 Task: Create a Scrum Project Project0000000011 in Jira. Create a Scrum Project Project0000000012 in Jira. AddAyush98111@gmail.com as Team Member of Scrum Project Project0000000011 in Jira. AddMailaustrali7@gmail.com as Team Member of Scrum Project Project0000000011 in Jira. AddVinnyoffice2@gmail.com as Team Member of Scrum Project Project0000000012 in Jira
Action: Mouse moved to (318, 101)
Screenshot: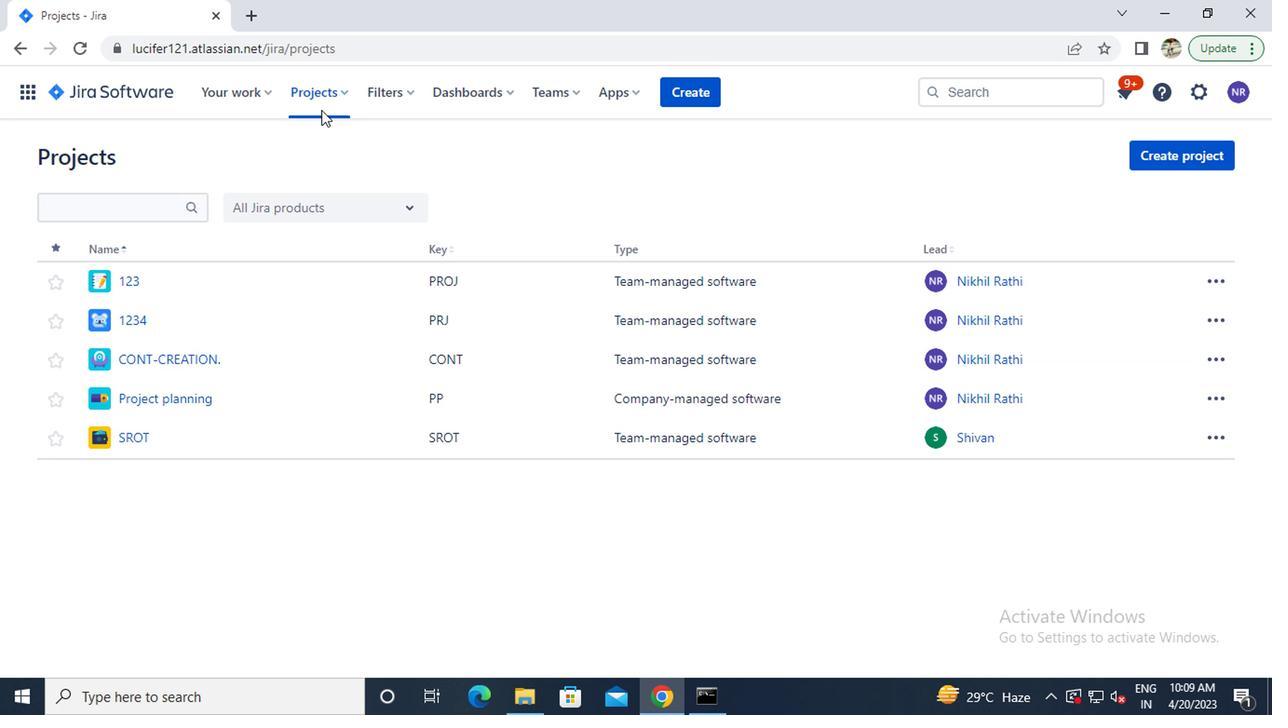 
Action: Mouse pressed left at (318, 101)
Screenshot: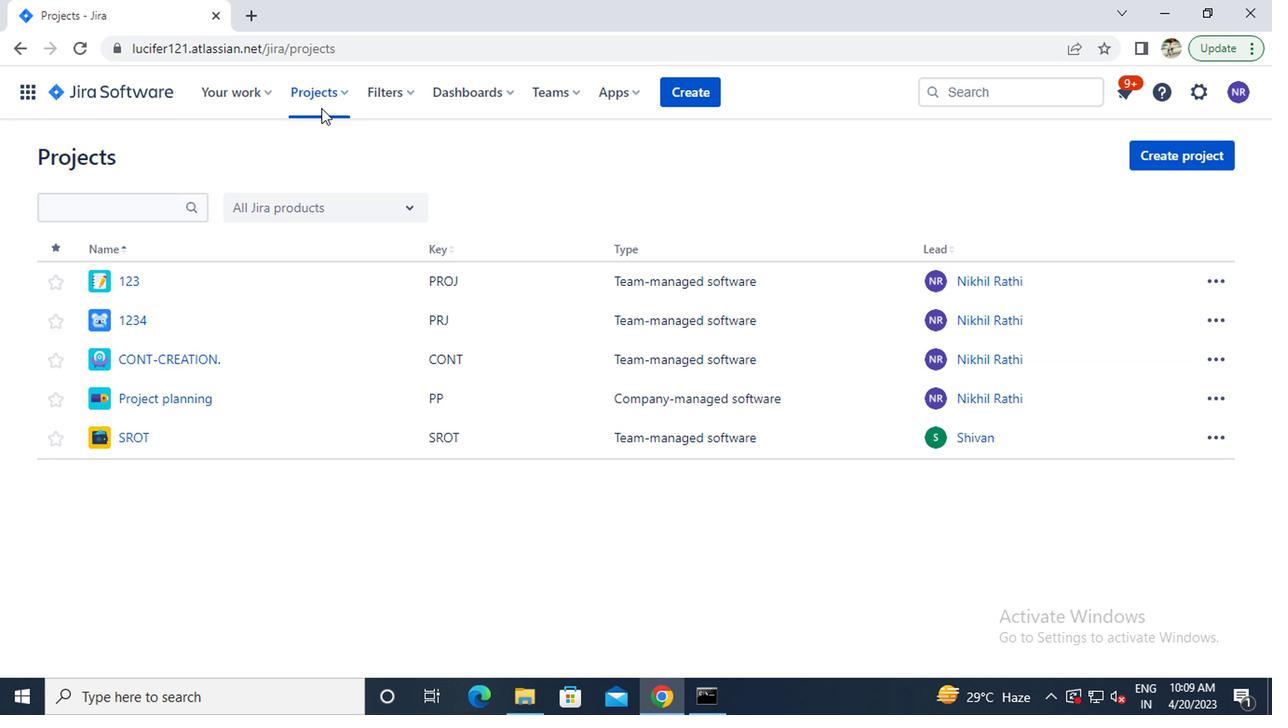 
Action: Mouse moved to (322, 478)
Screenshot: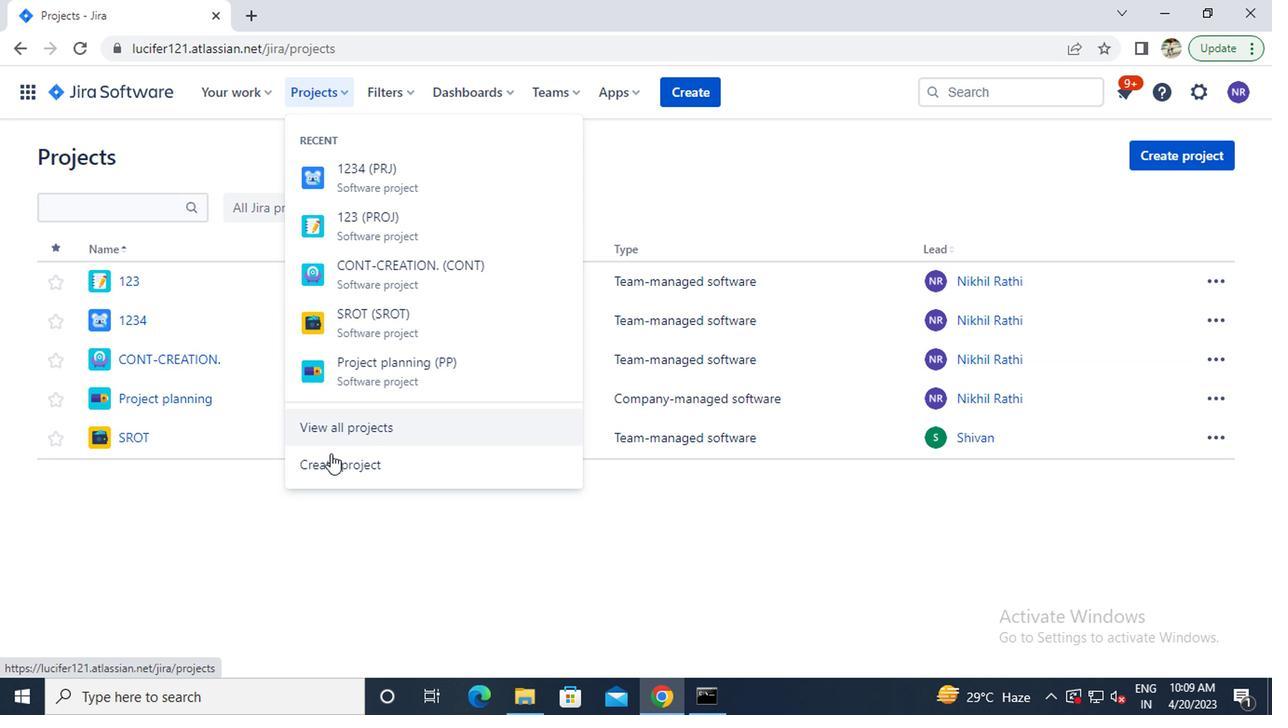 
Action: Mouse pressed left at (322, 478)
Screenshot: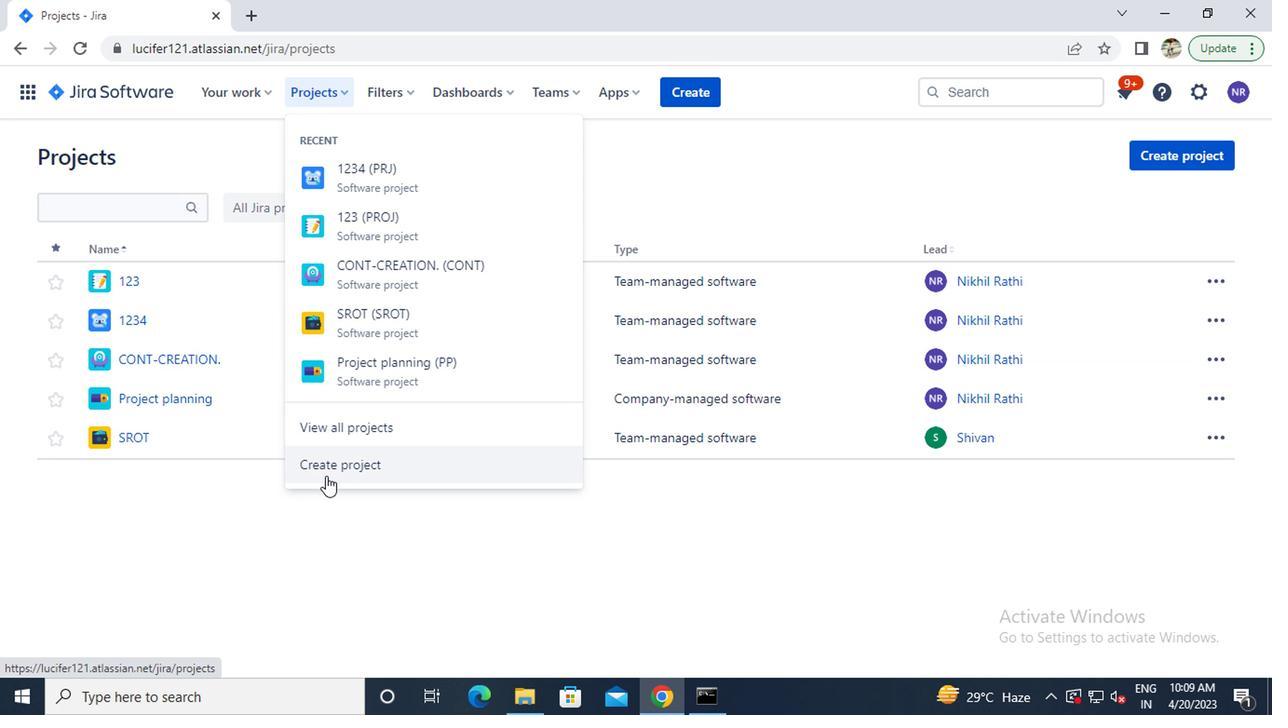 
Action: Mouse moved to (440, 468)
Screenshot: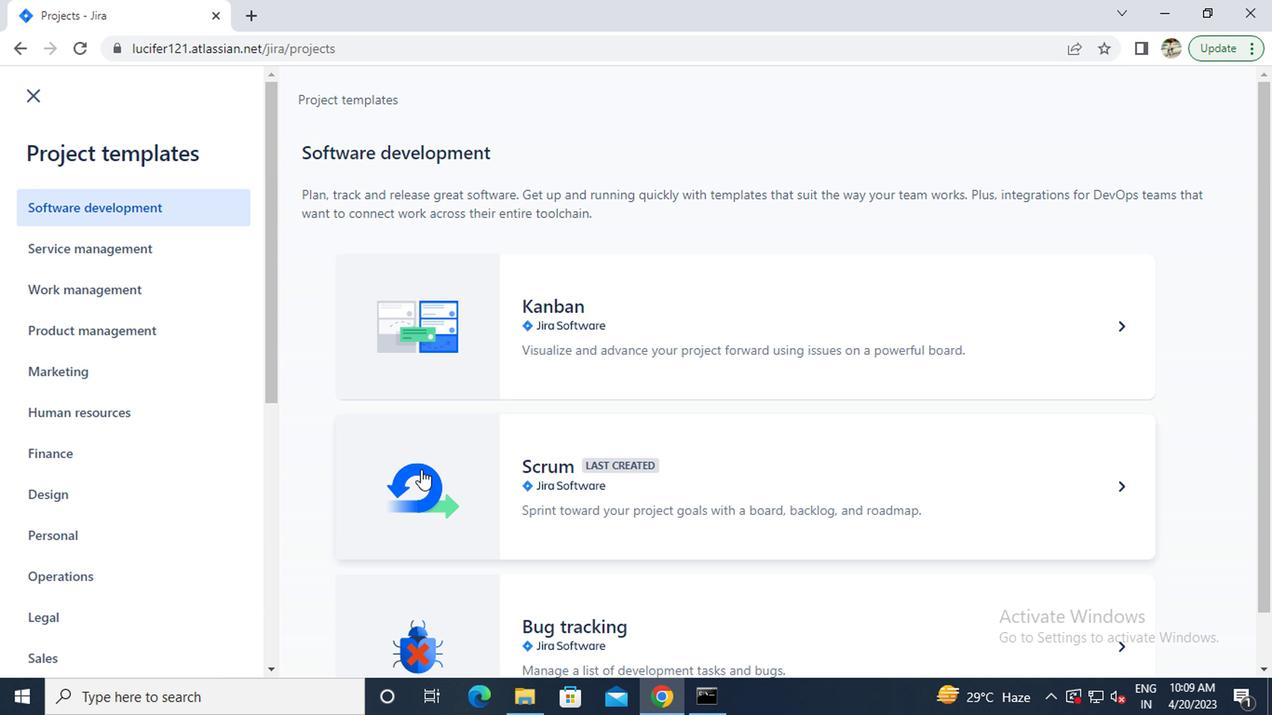 
Action: Mouse pressed left at (440, 468)
Screenshot: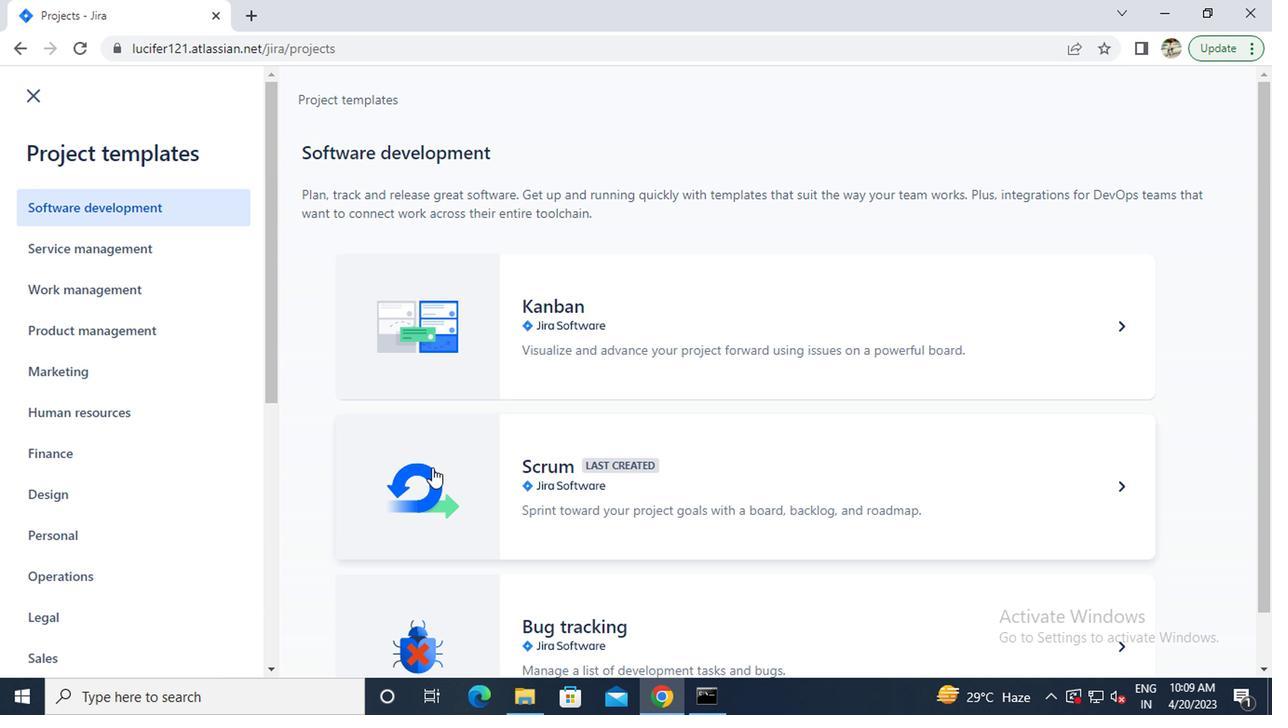 
Action: Mouse moved to (1128, 630)
Screenshot: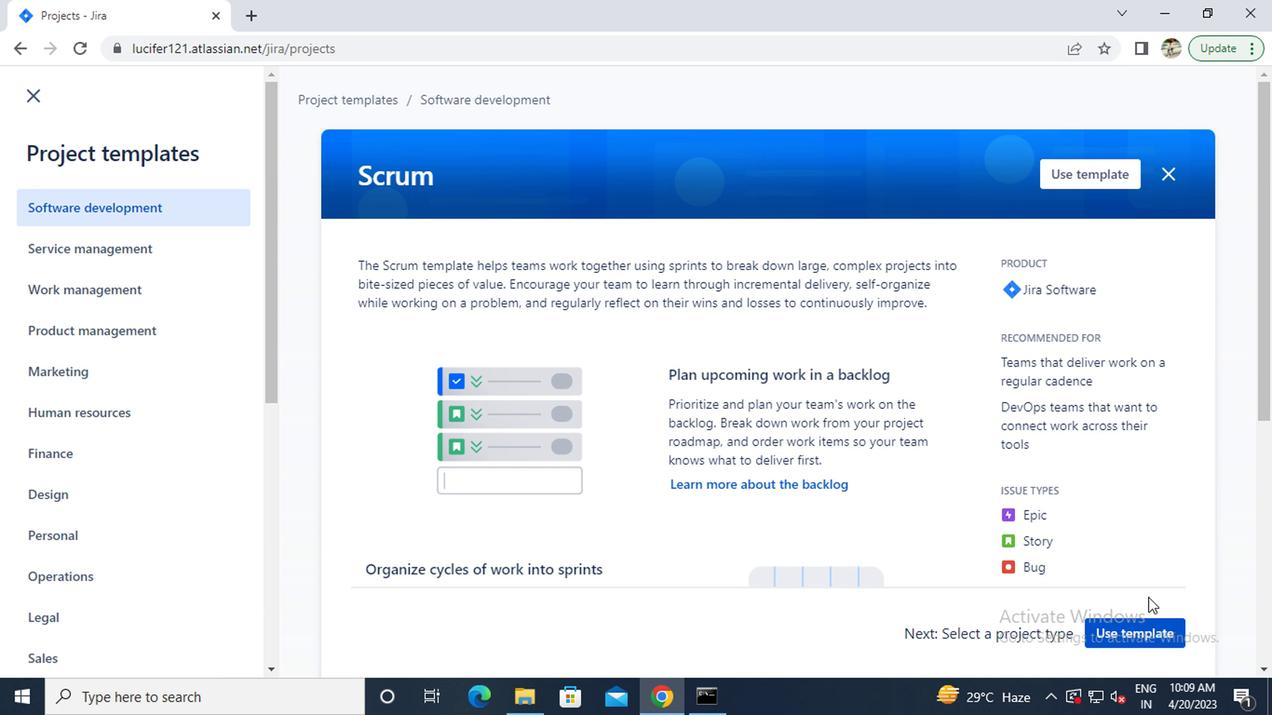 
Action: Mouse pressed left at (1128, 630)
Screenshot: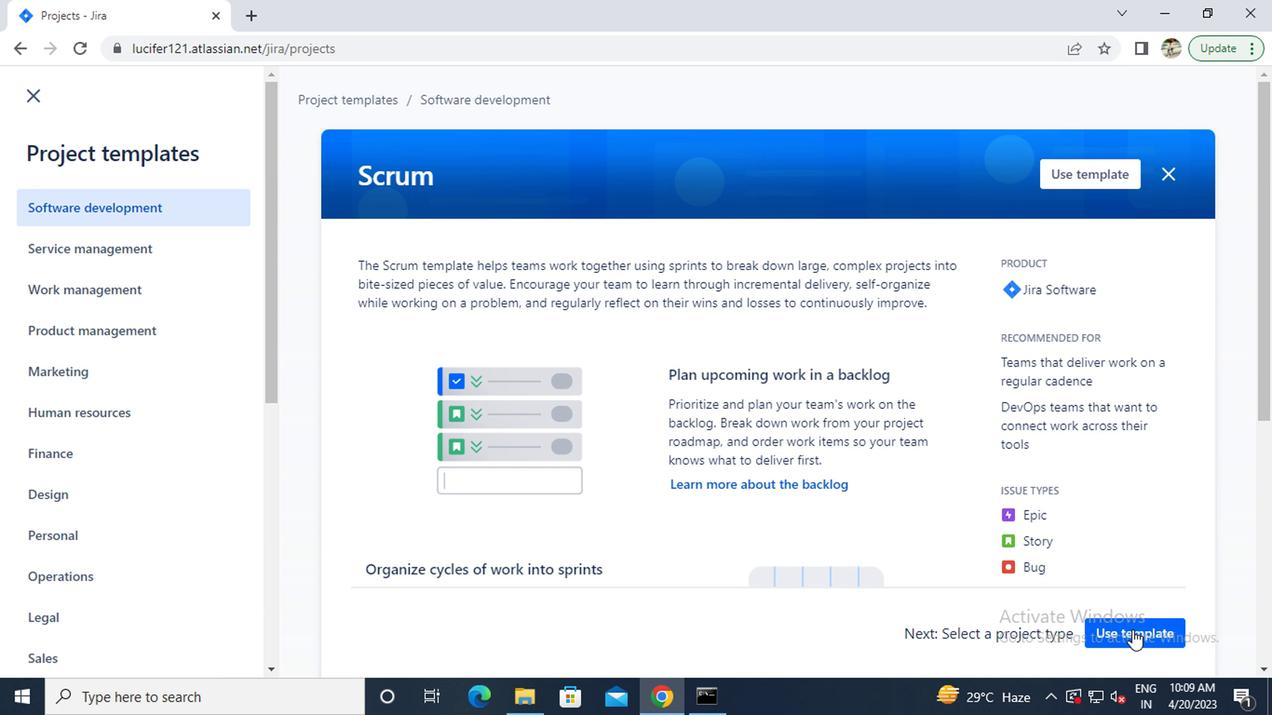 
Action: Mouse moved to (556, 617)
Screenshot: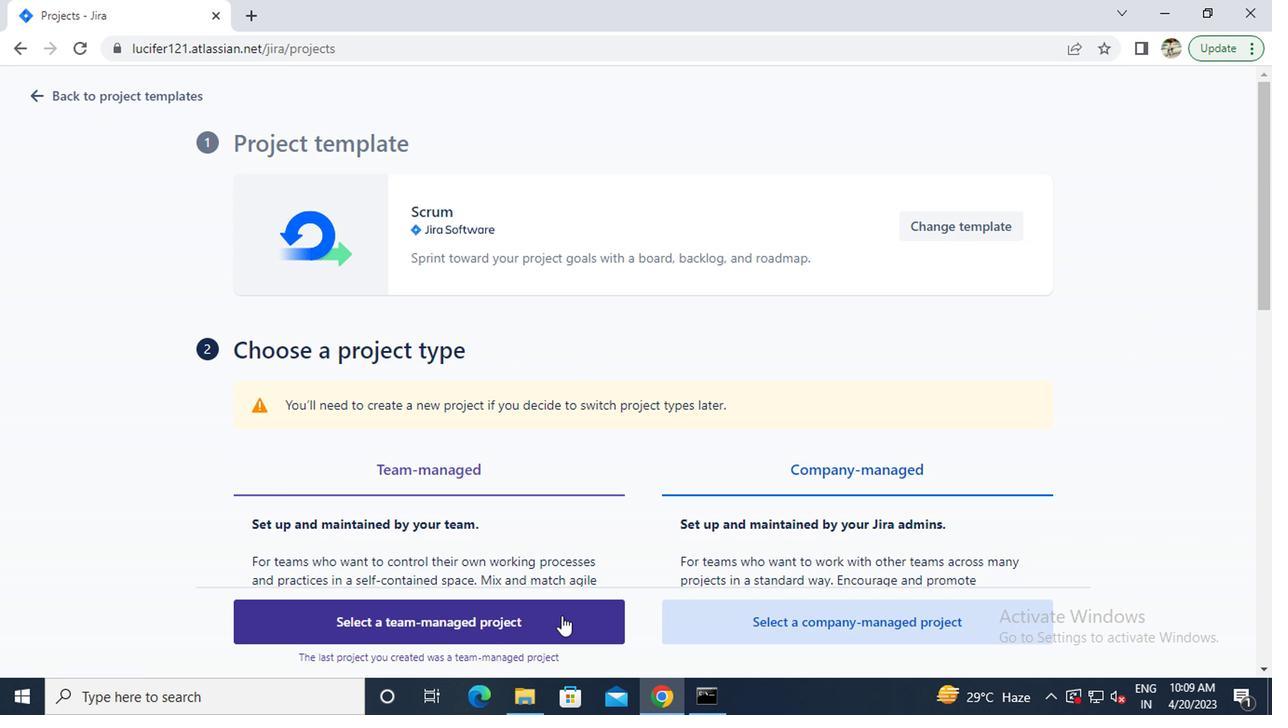 
Action: Mouse pressed left at (556, 617)
Screenshot: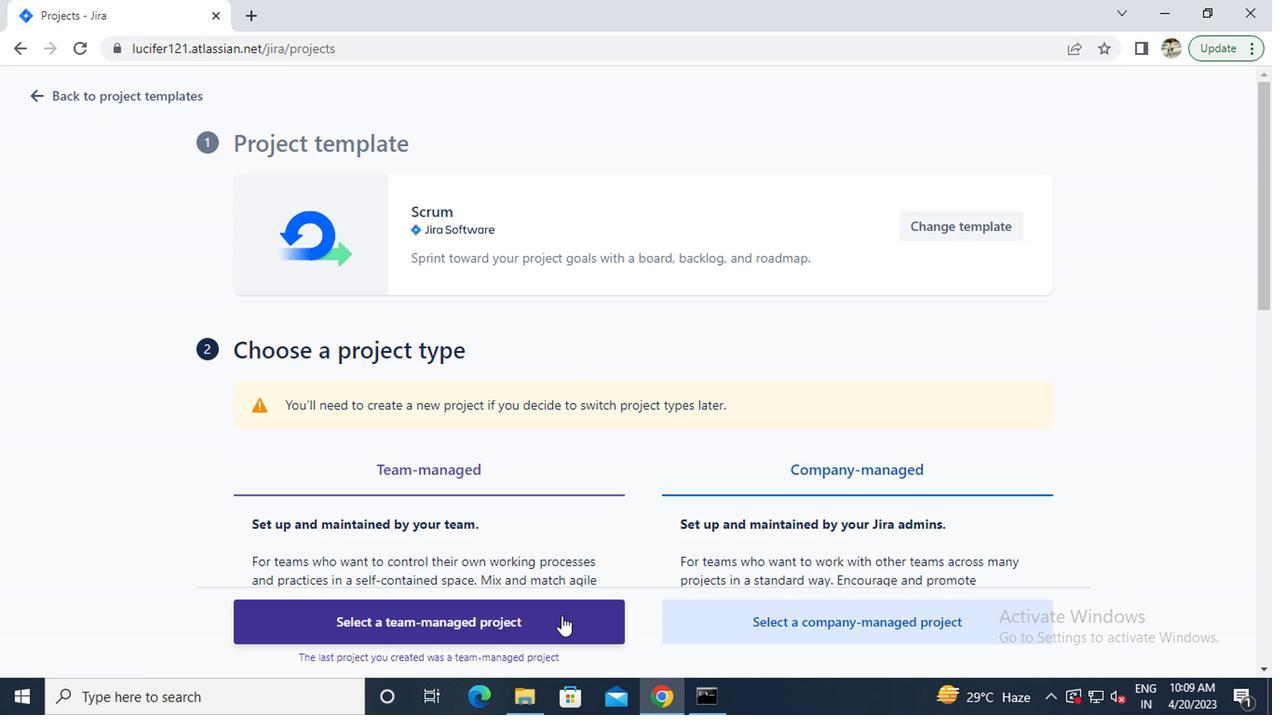 
Action: Mouse moved to (281, 287)
Screenshot: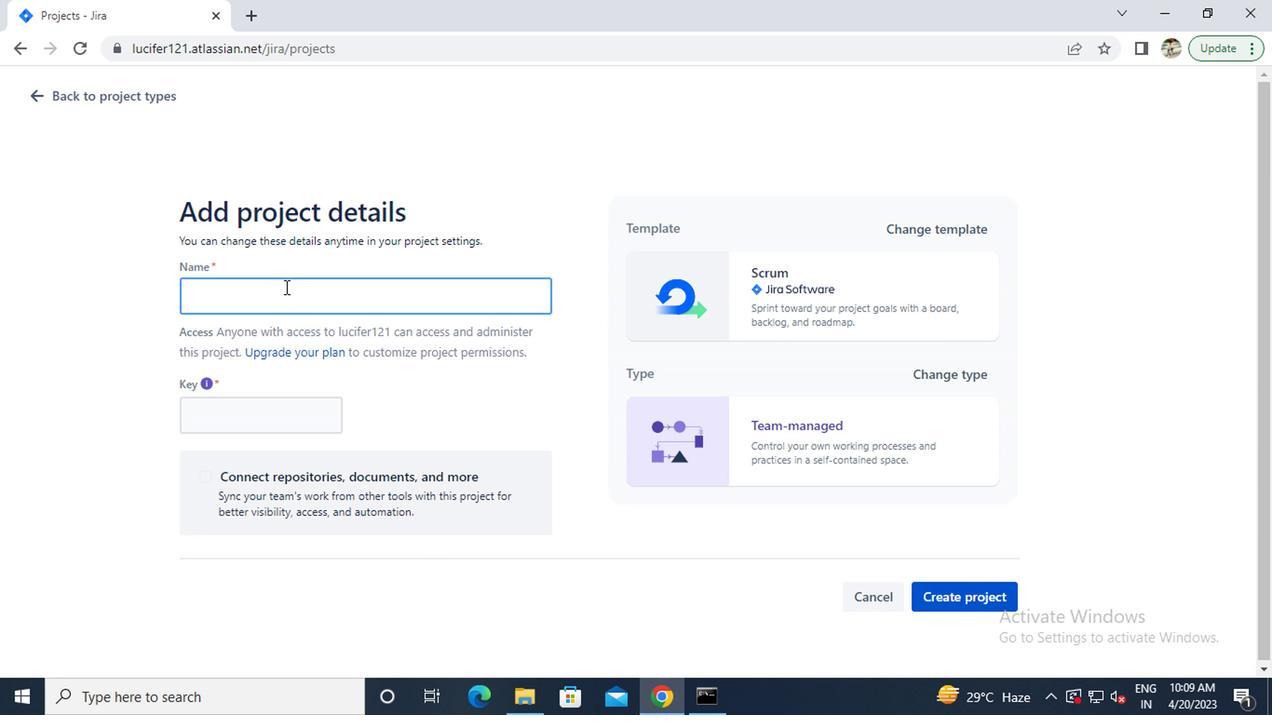 
Action: Mouse pressed left at (281, 287)
Screenshot: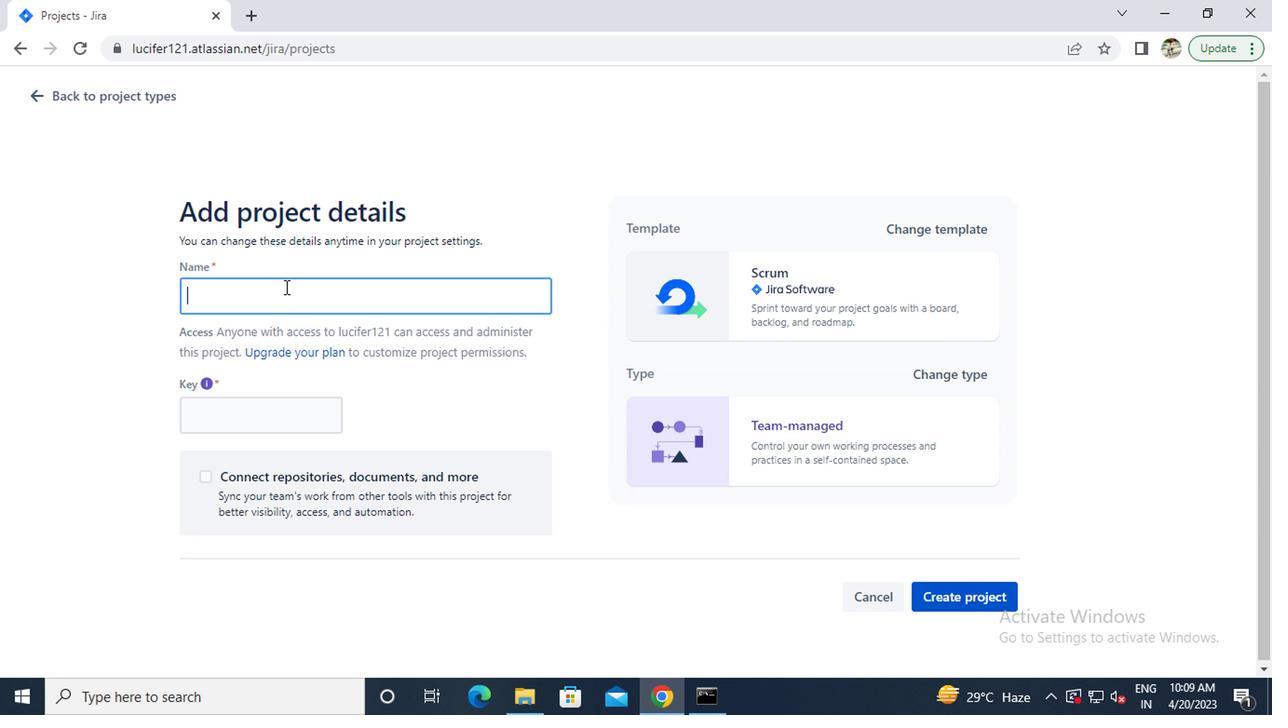 
Action: Key pressed <Key.caps_lock>p<Key.caps_lock>roject0000000011
Screenshot: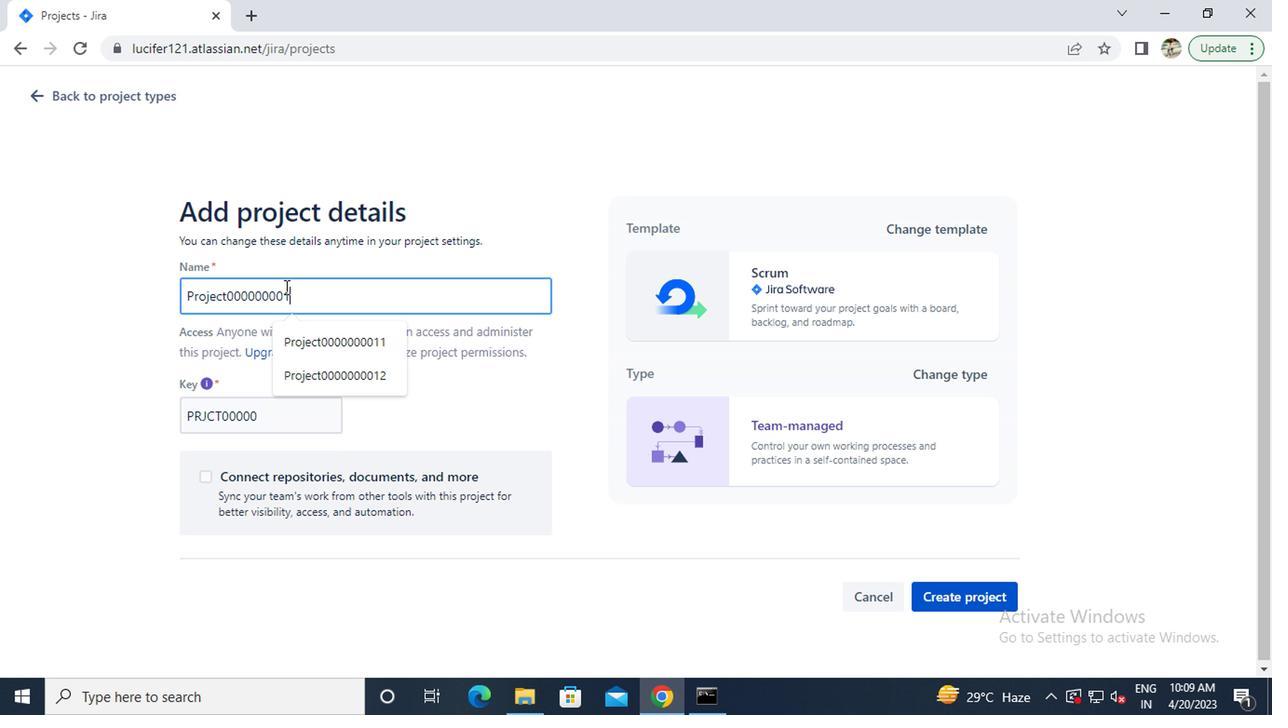 
Action: Mouse moved to (960, 597)
Screenshot: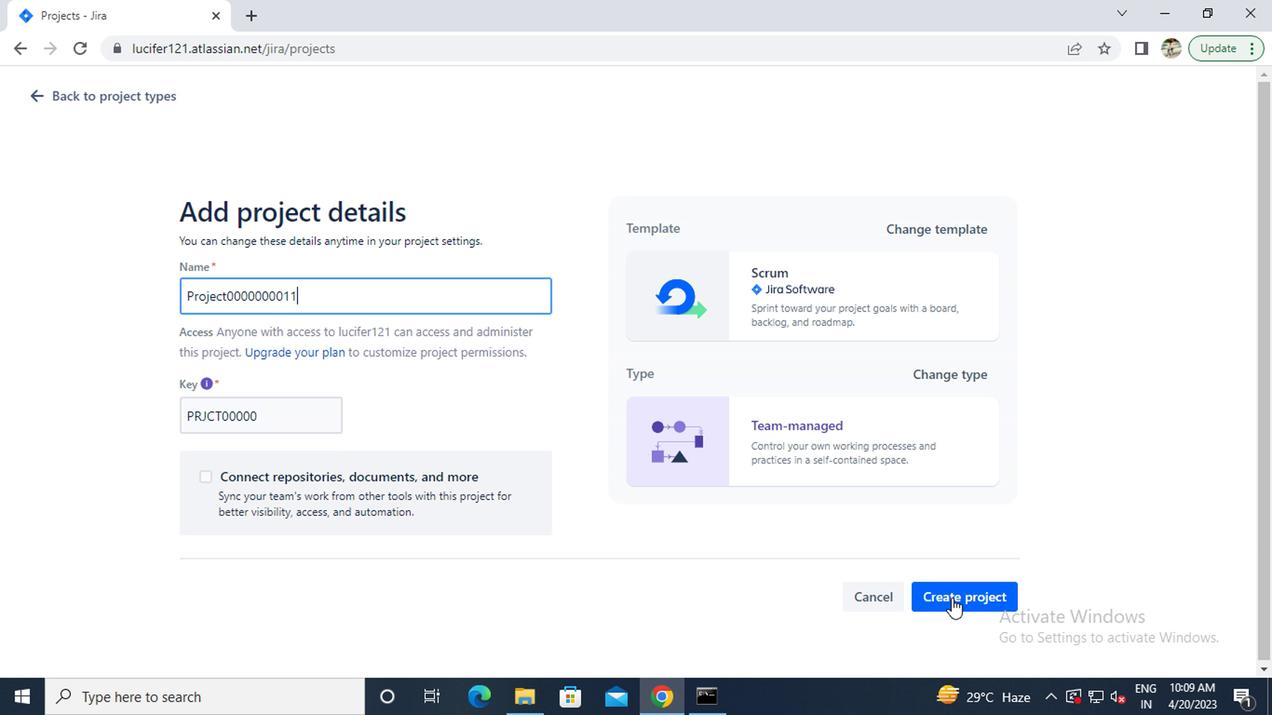
Action: Mouse pressed left at (960, 597)
Screenshot: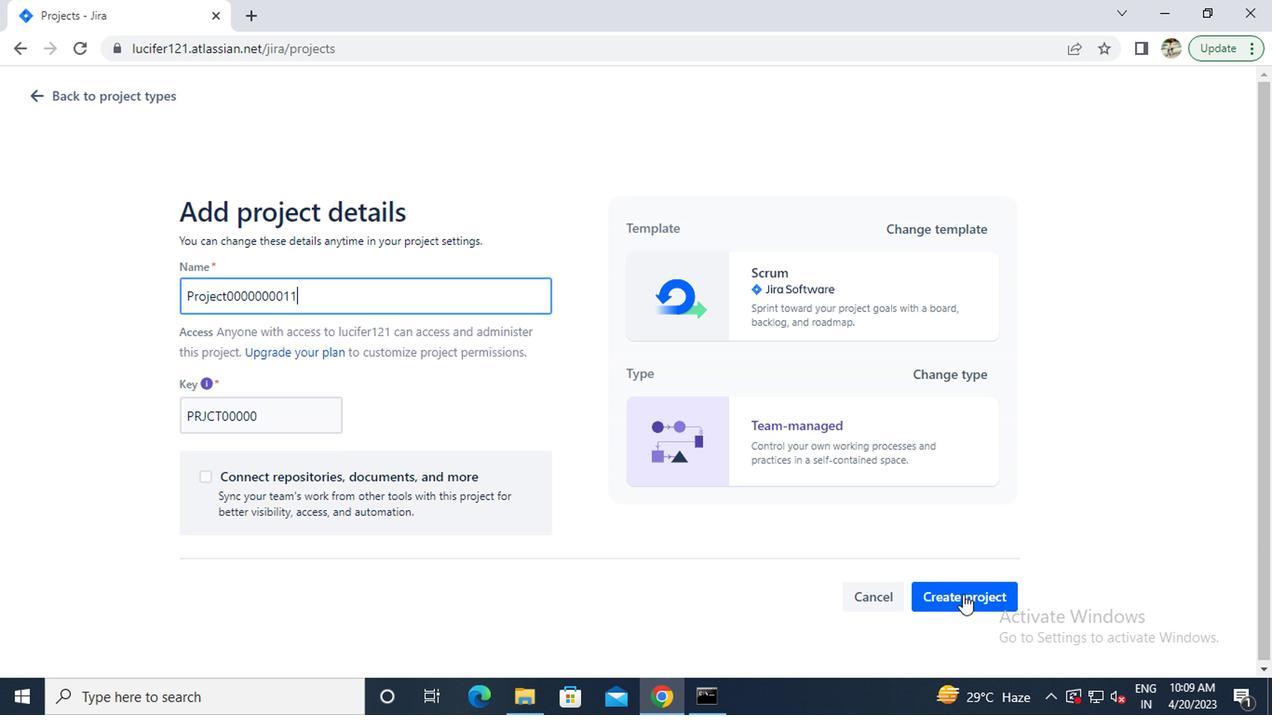 
Action: Mouse moved to (330, 77)
Screenshot: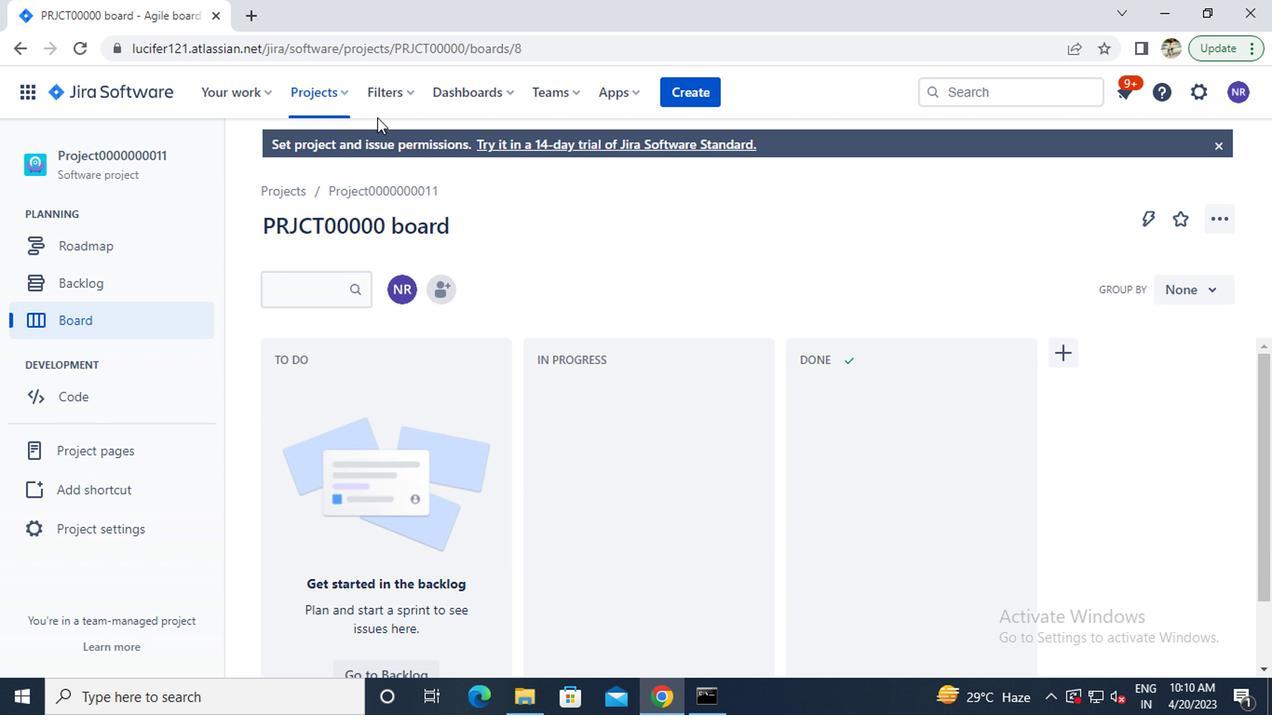 
Action: Mouse pressed left at (330, 77)
Screenshot: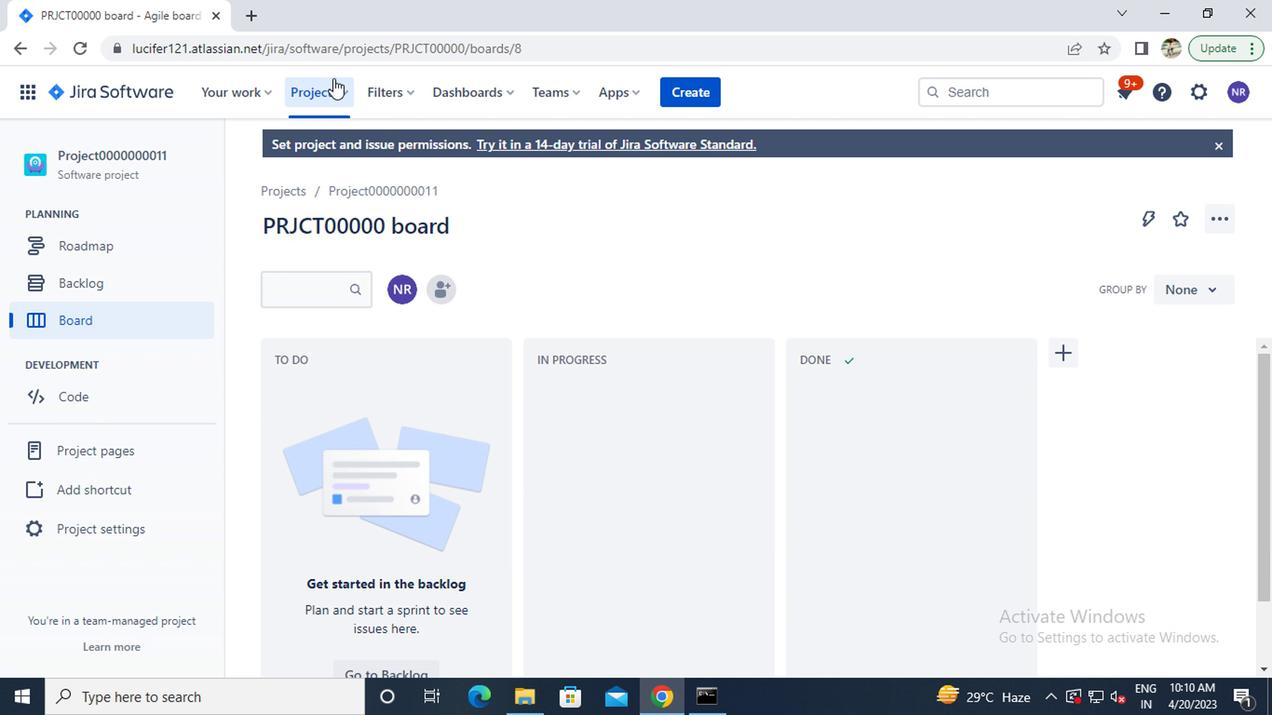 
Action: Mouse moved to (321, 463)
Screenshot: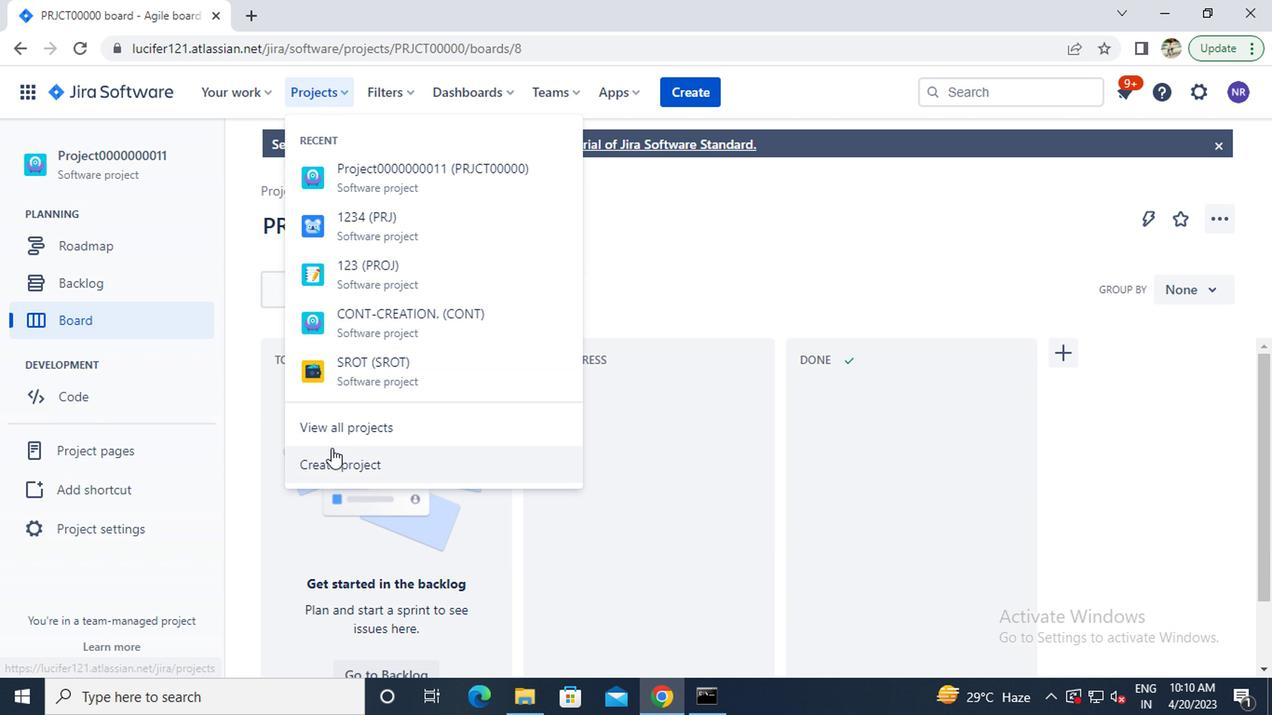 
Action: Mouse pressed left at (321, 463)
Screenshot: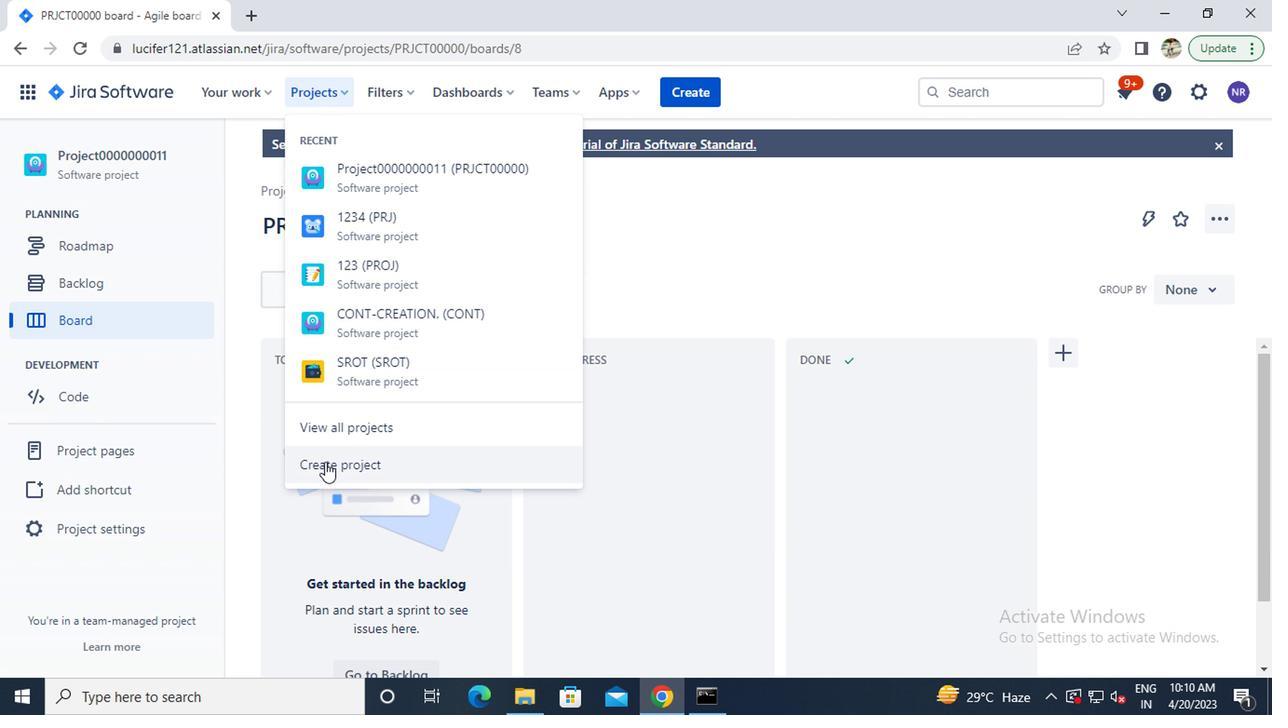 
Action: Mouse moved to (434, 452)
Screenshot: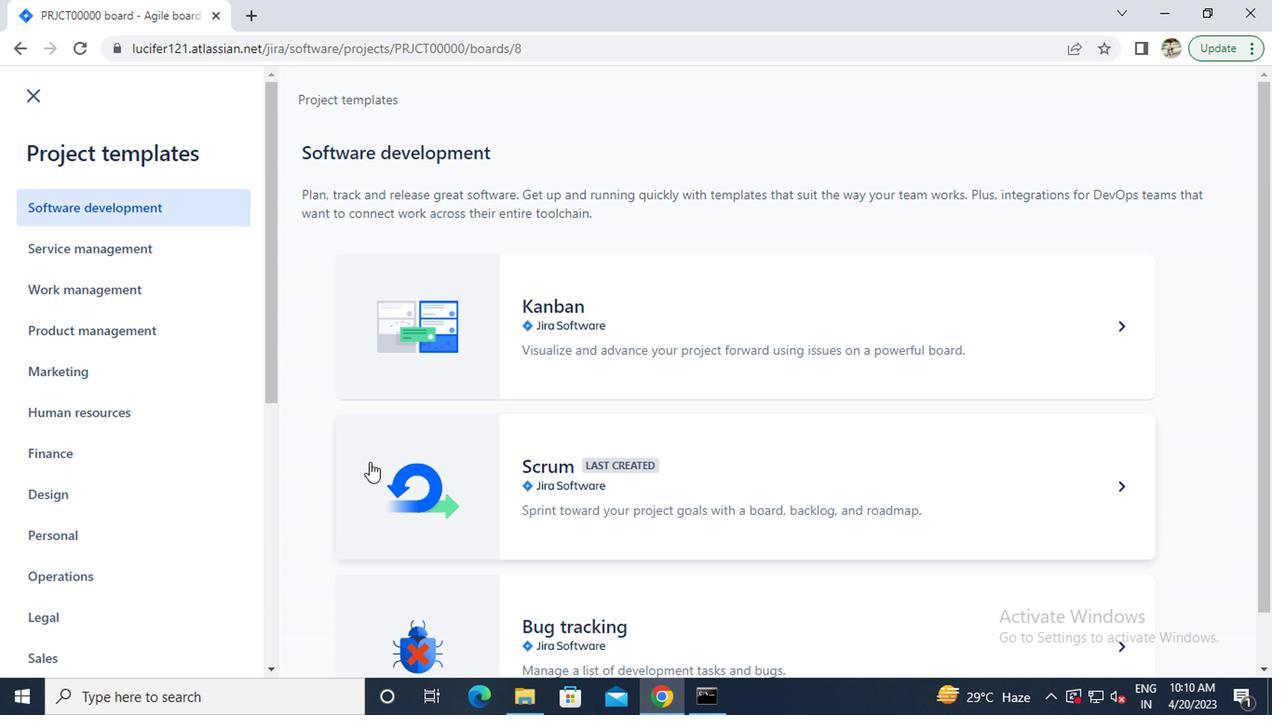 
Action: Mouse pressed left at (434, 452)
Screenshot: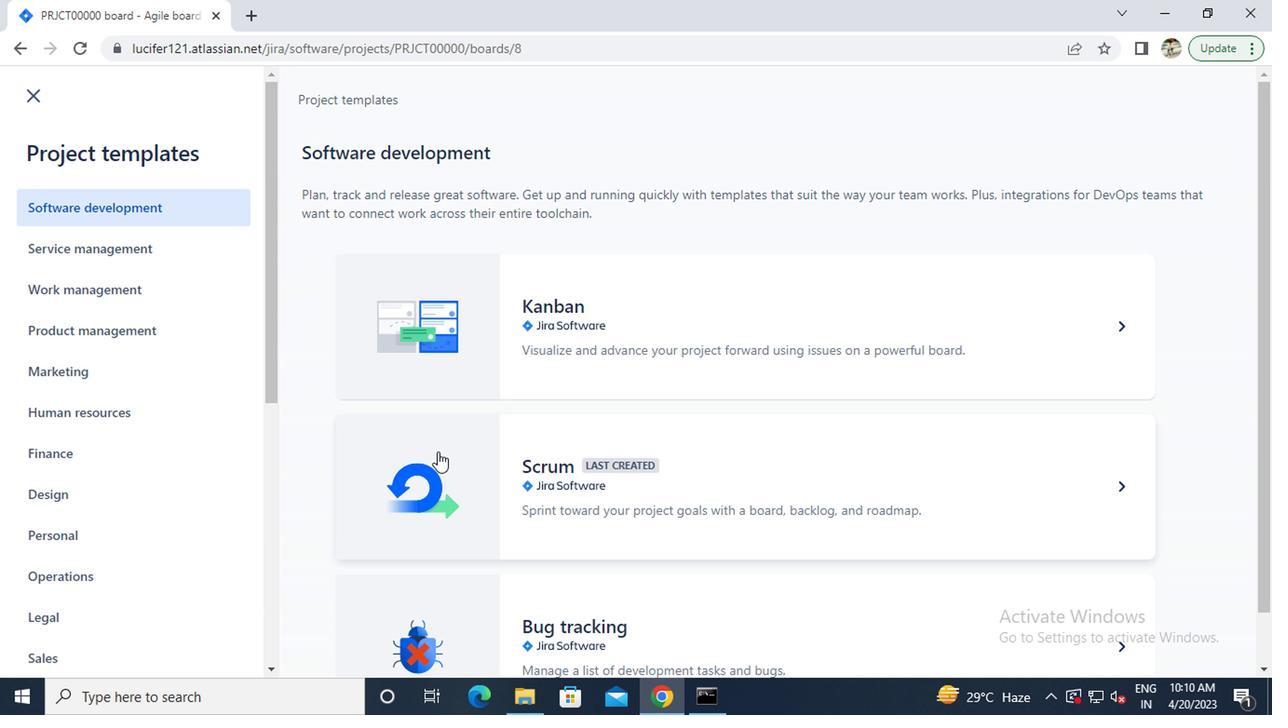 
Action: Mouse moved to (1098, 626)
Screenshot: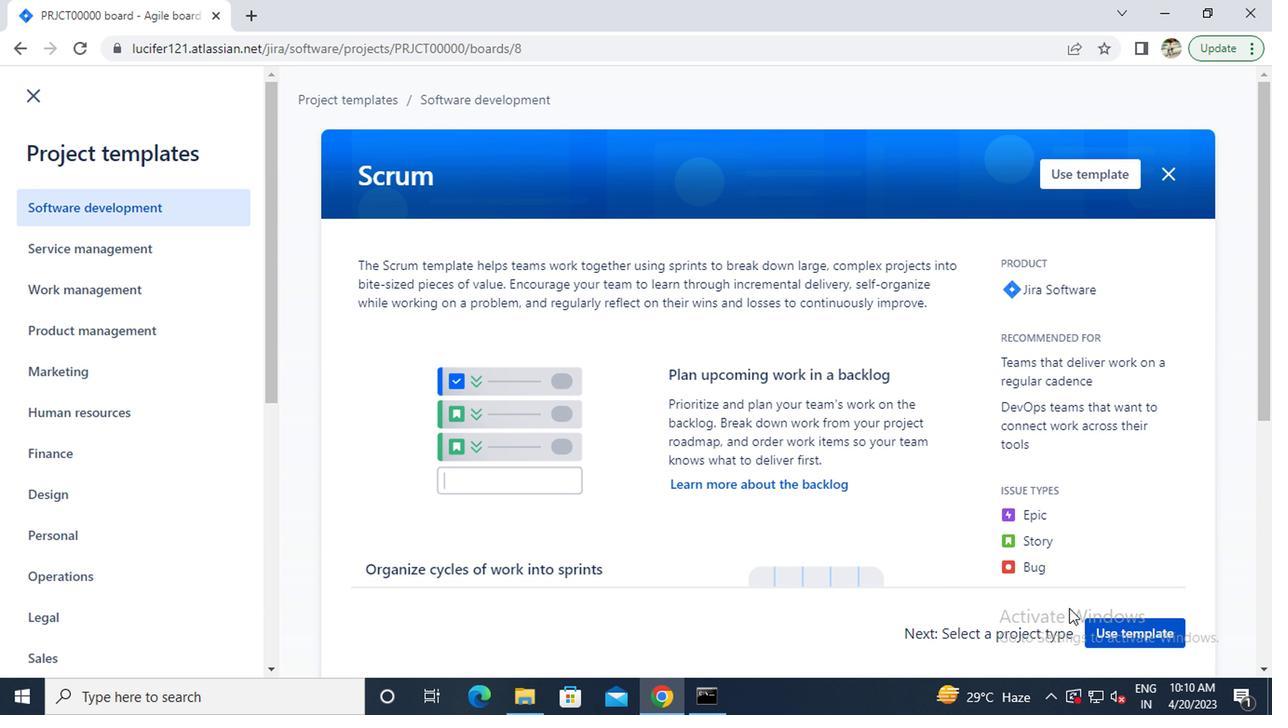 
Action: Mouse pressed left at (1098, 626)
Screenshot: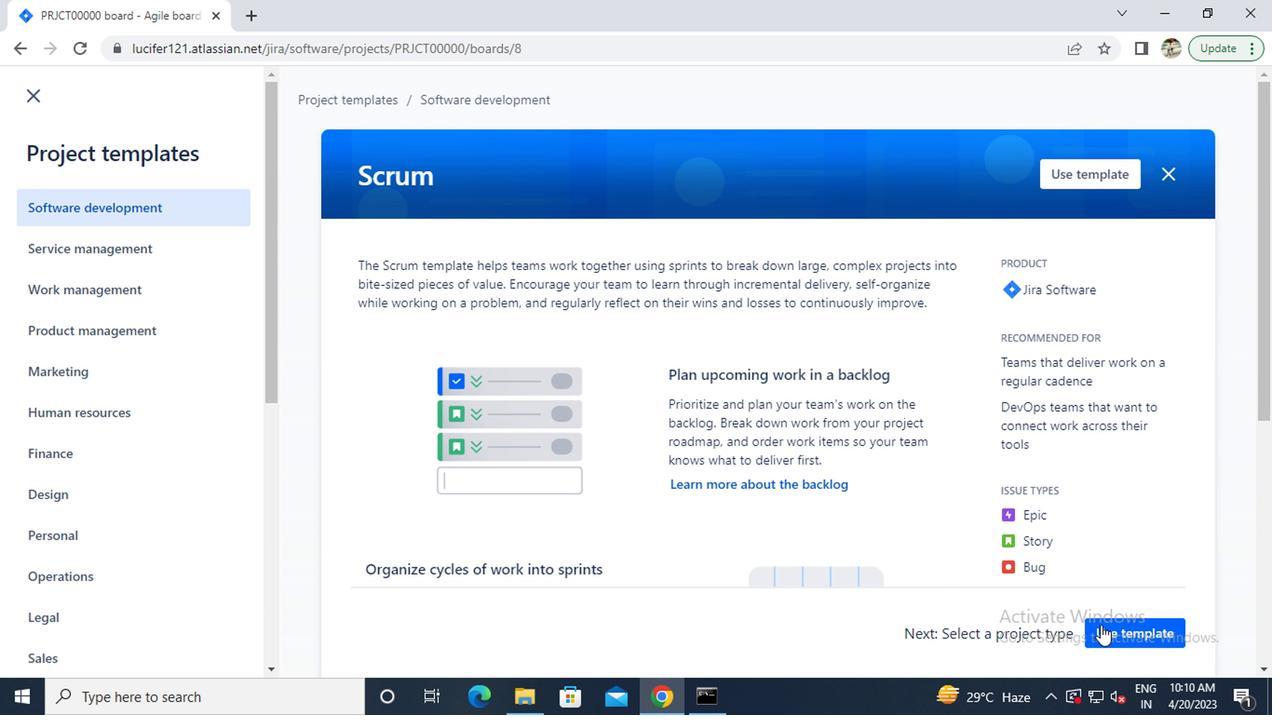 
Action: Mouse moved to (495, 620)
Screenshot: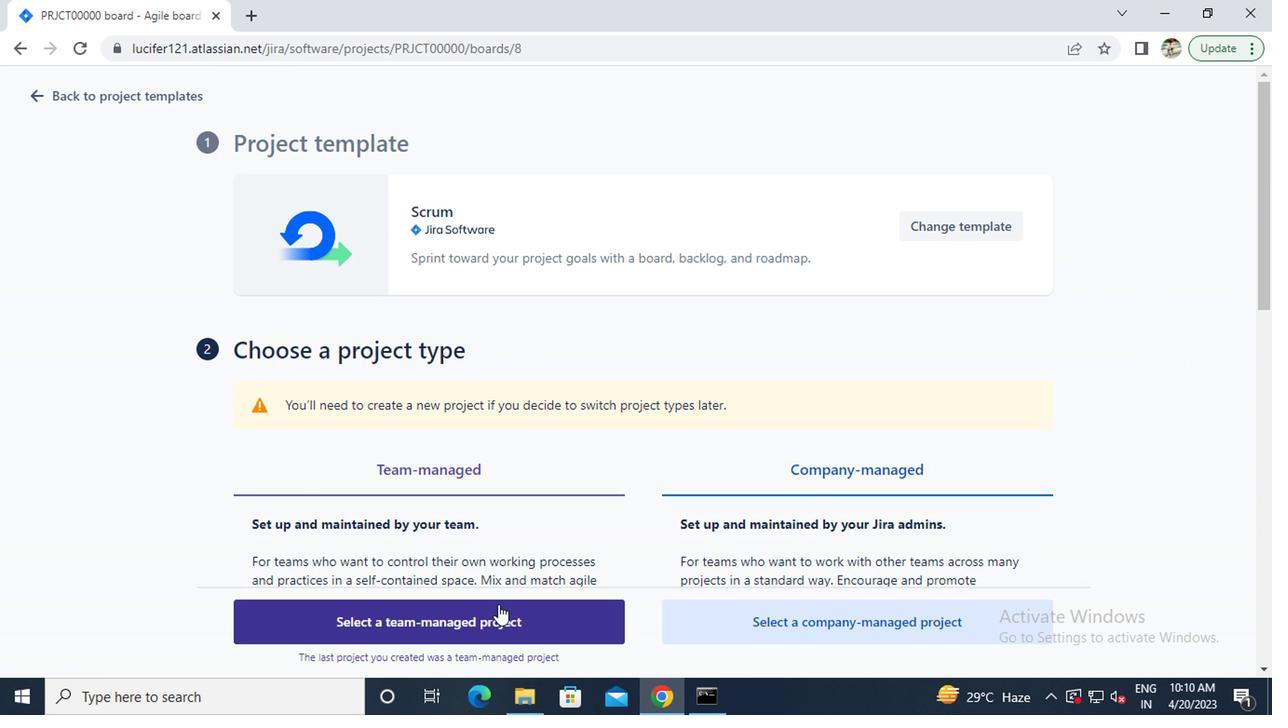 
Action: Mouse pressed left at (495, 620)
Screenshot: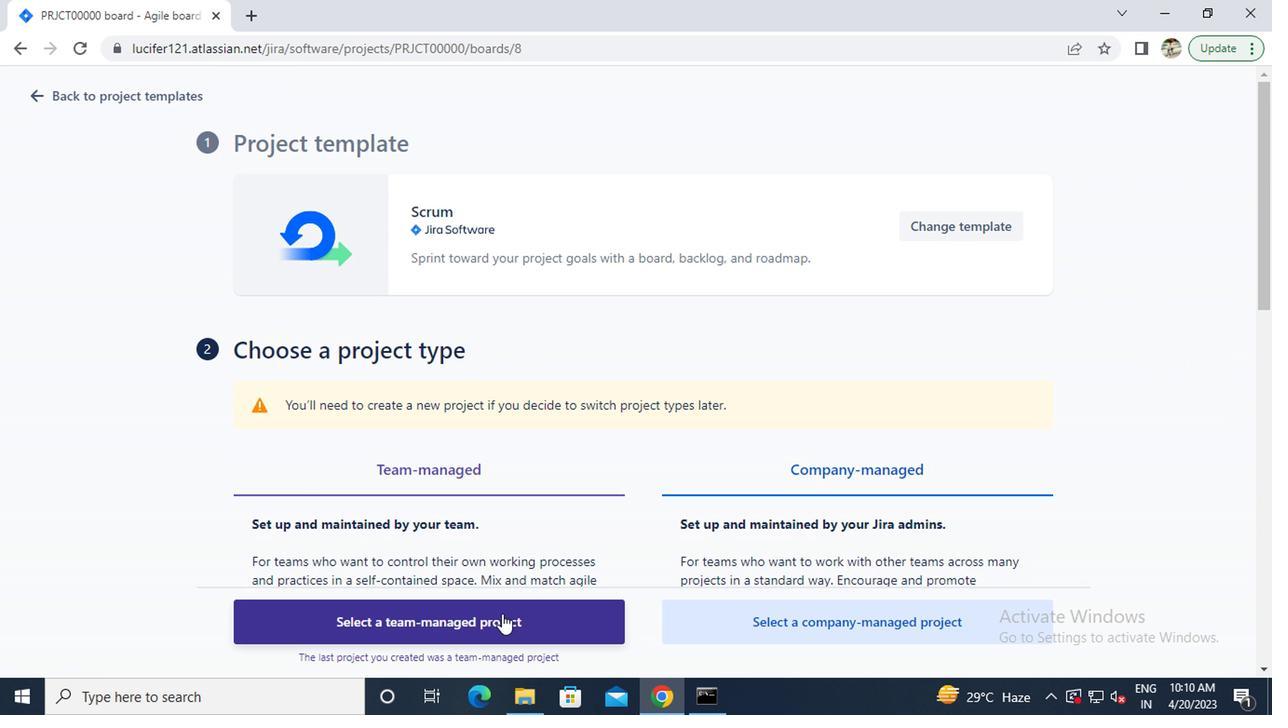 
Action: Mouse moved to (352, 299)
Screenshot: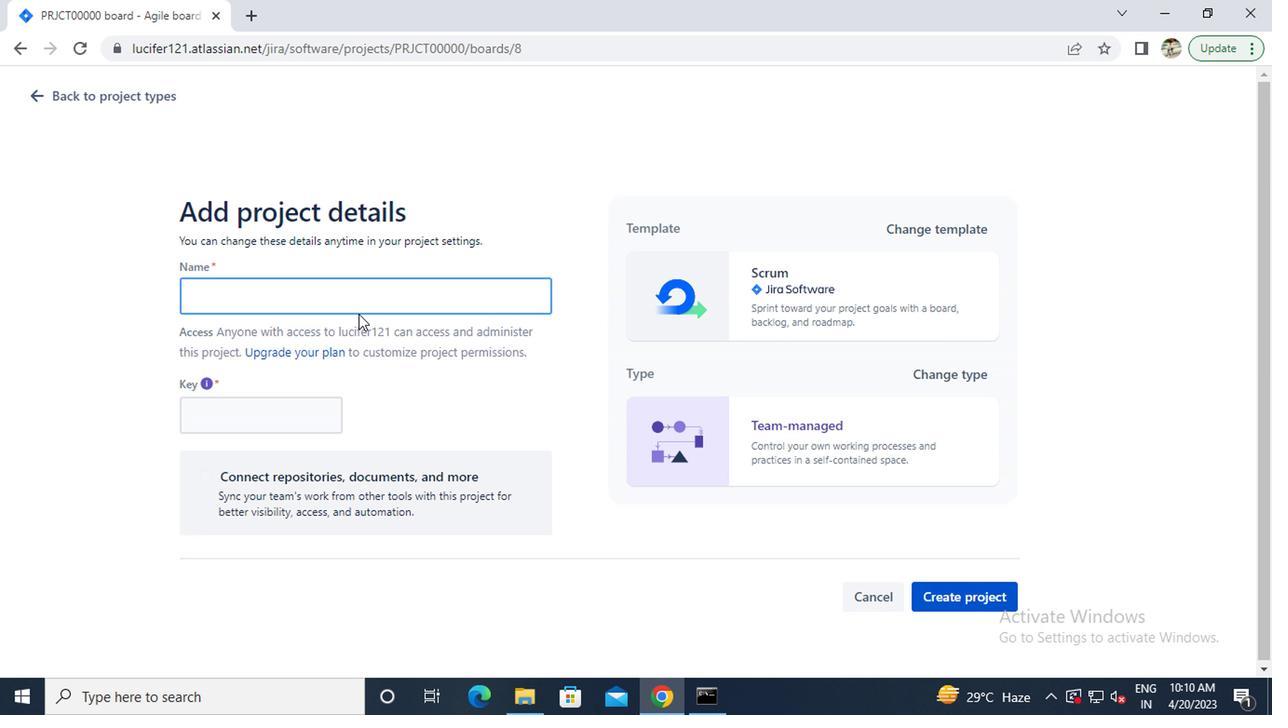 
Action: Mouse pressed left at (352, 299)
Screenshot: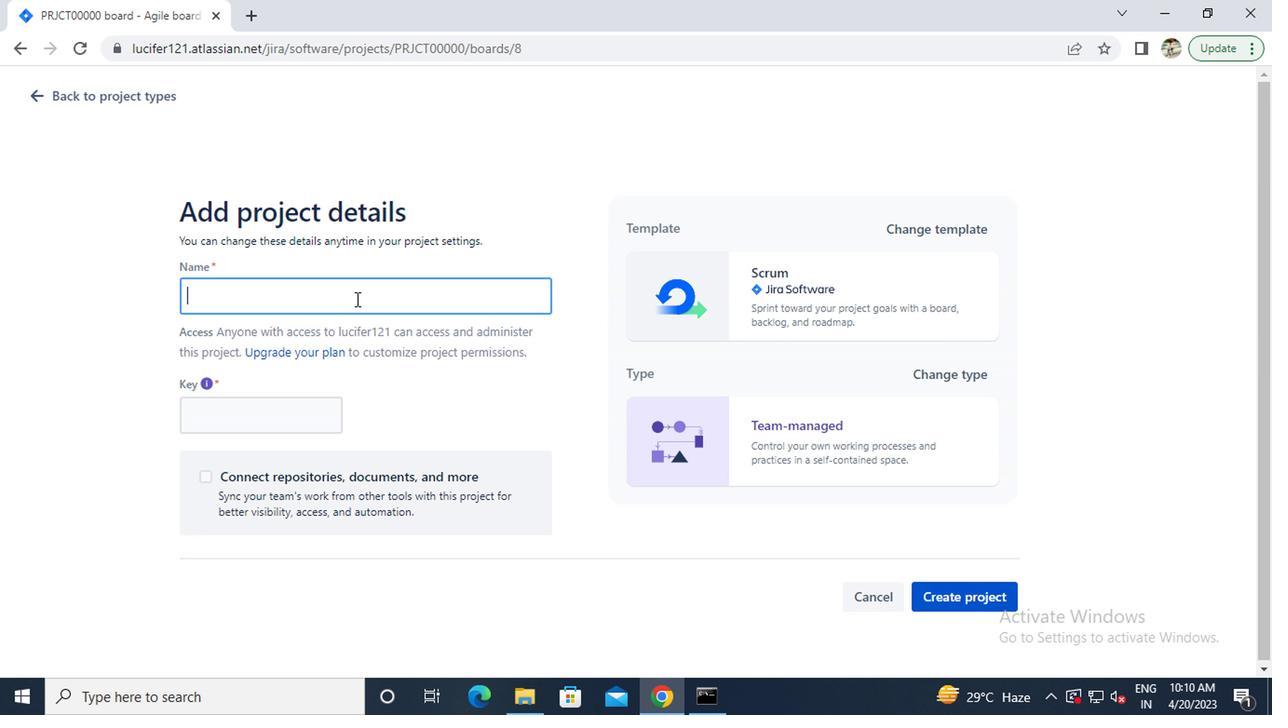 
Action: Key pressed <Key.caps_lock>p<Key.caps_lock>roject0000000012
Screenshot: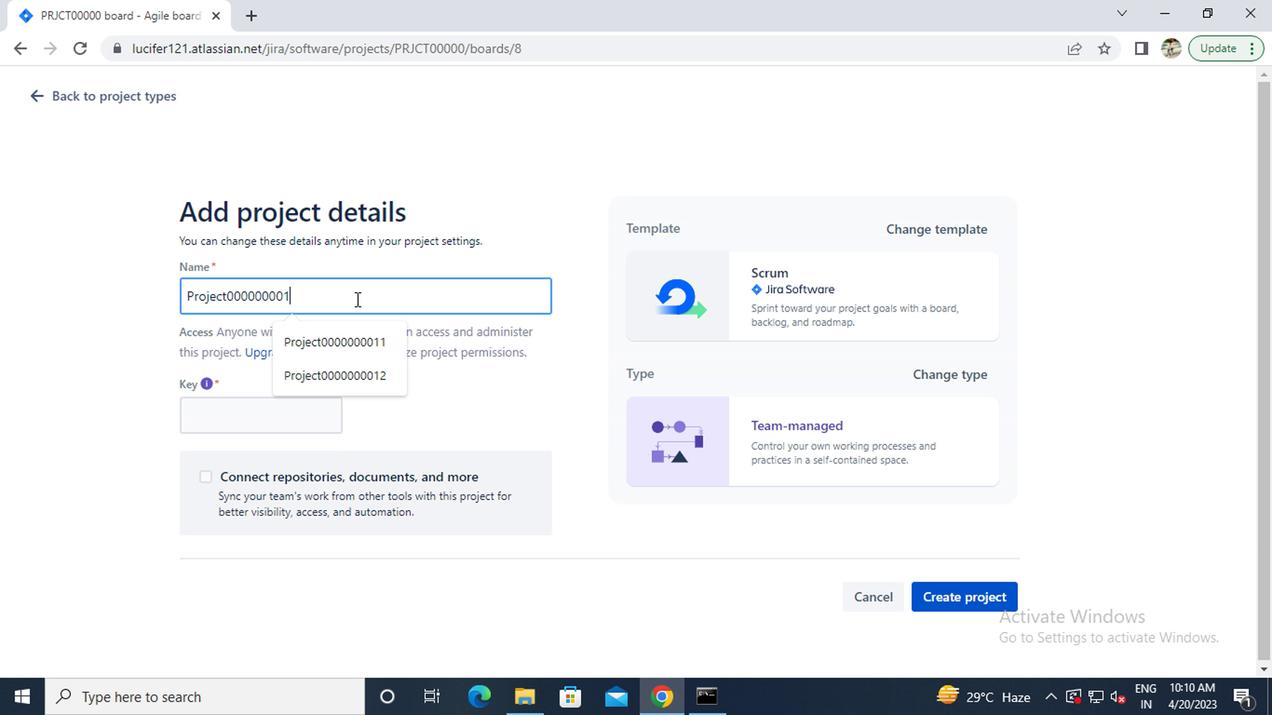 
Action: Mouse moved to (937, 602)
Screenshot: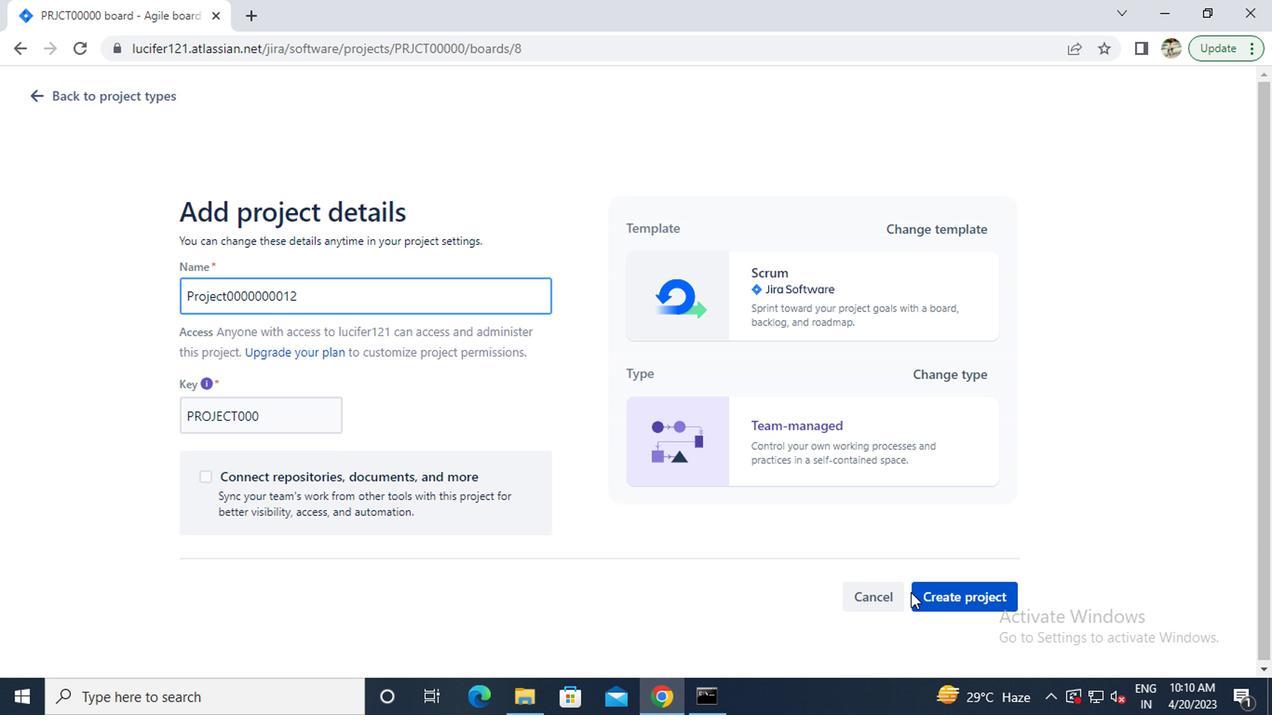 
Action: Mouse pressed left at (937, 602)
Screenshot: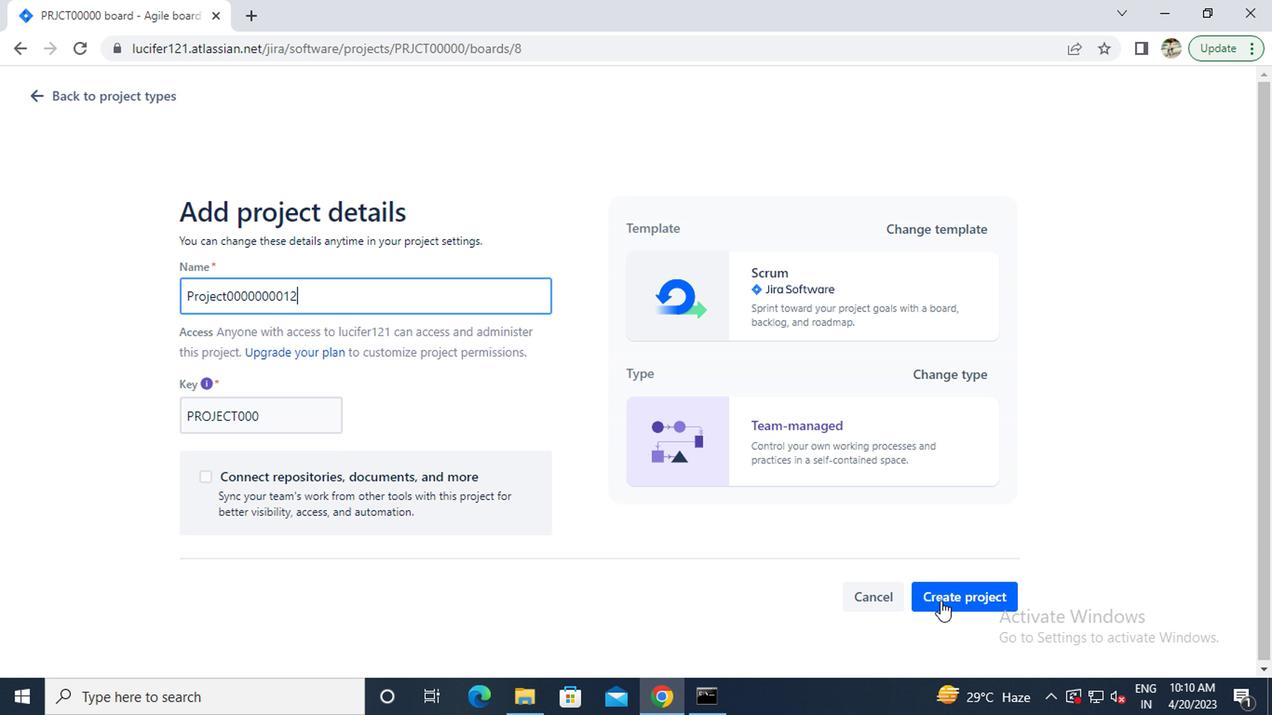 
Action: Mouse moved to (318, 85)
Screenshot: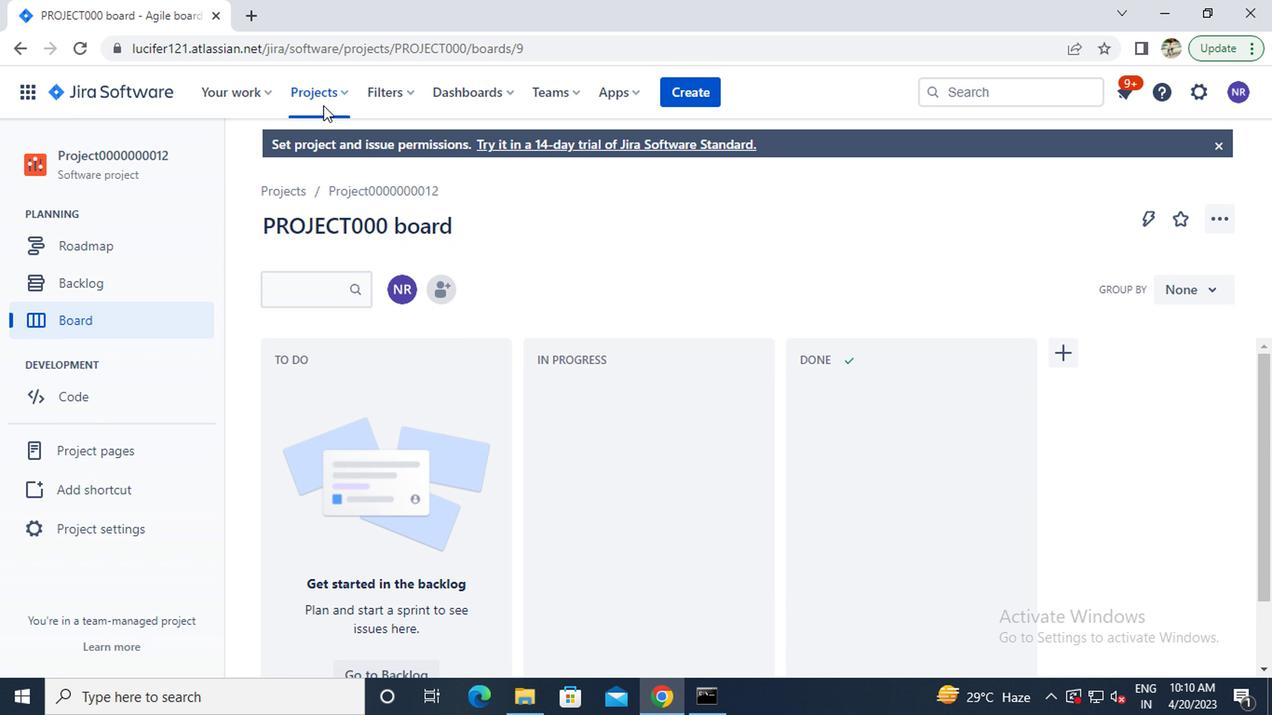 
Action: Mouse pressed left at (318, 85)
Screenshot: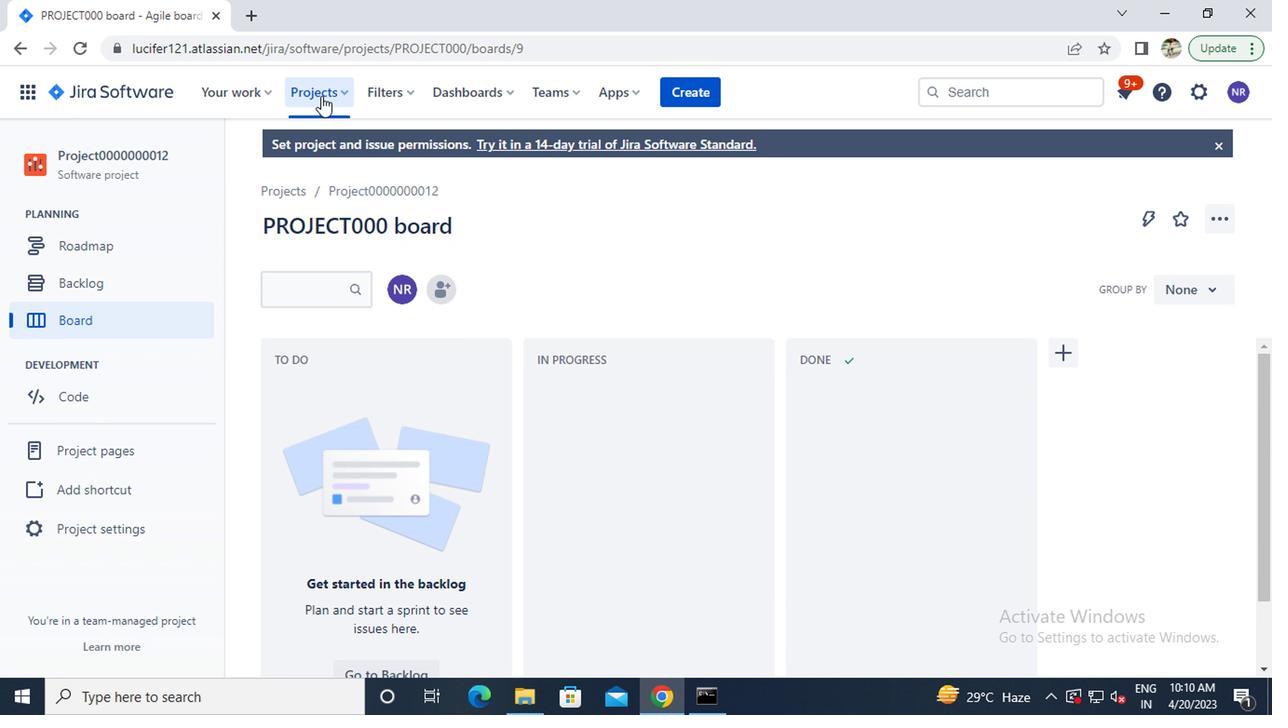 
Action: Mouse moved to (373, 212)
Screenshot: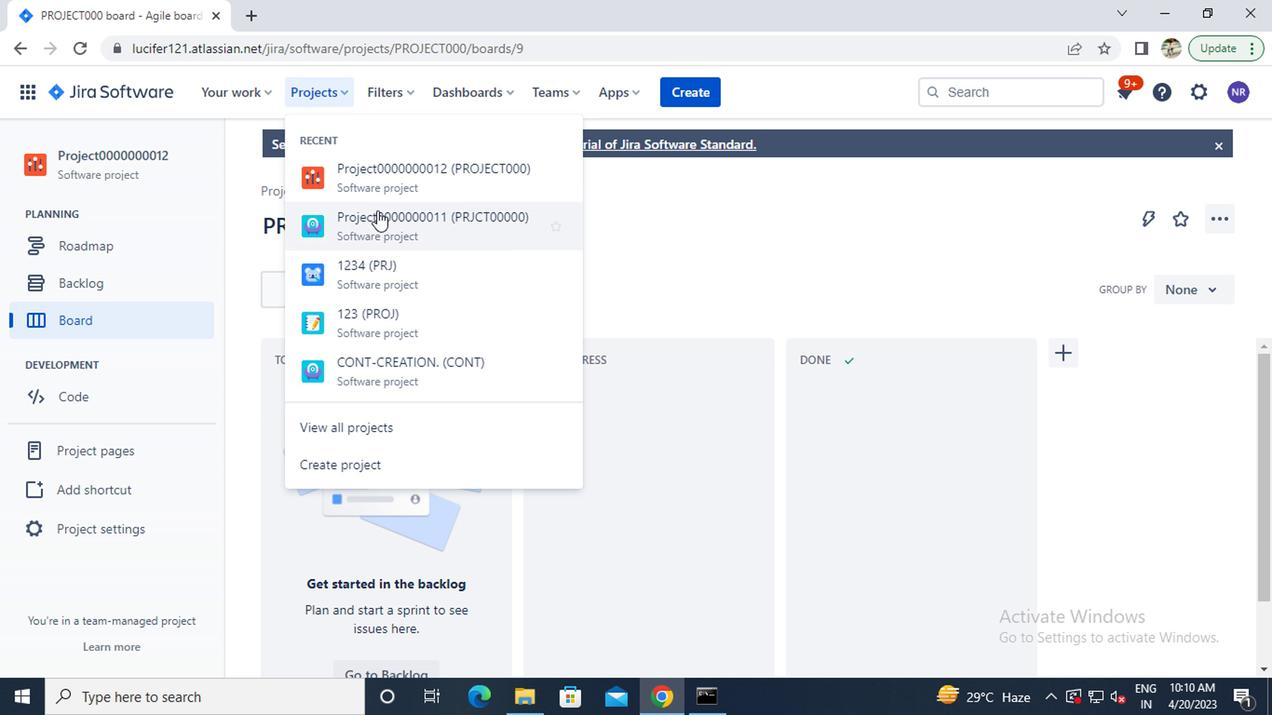 
Action: Mouse pressed left at (373, 212)
Screenshot: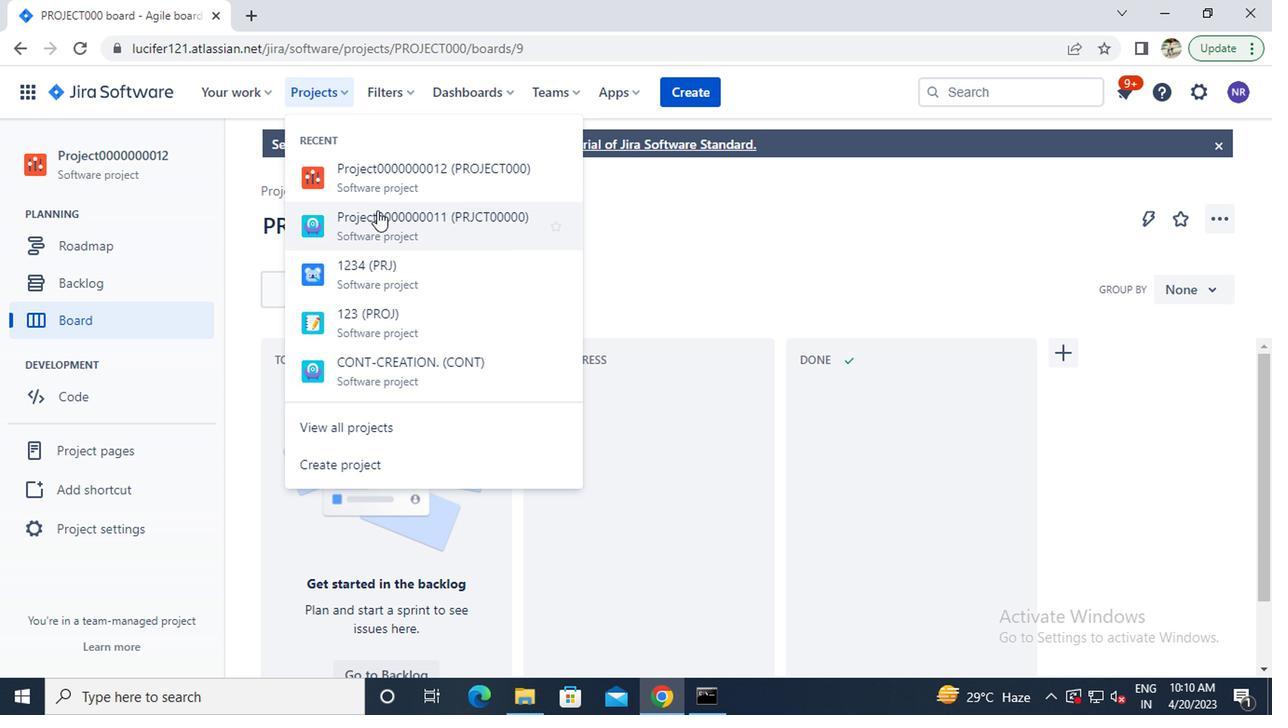 
Action: Mouse moved to (438, 290)
Screenshot: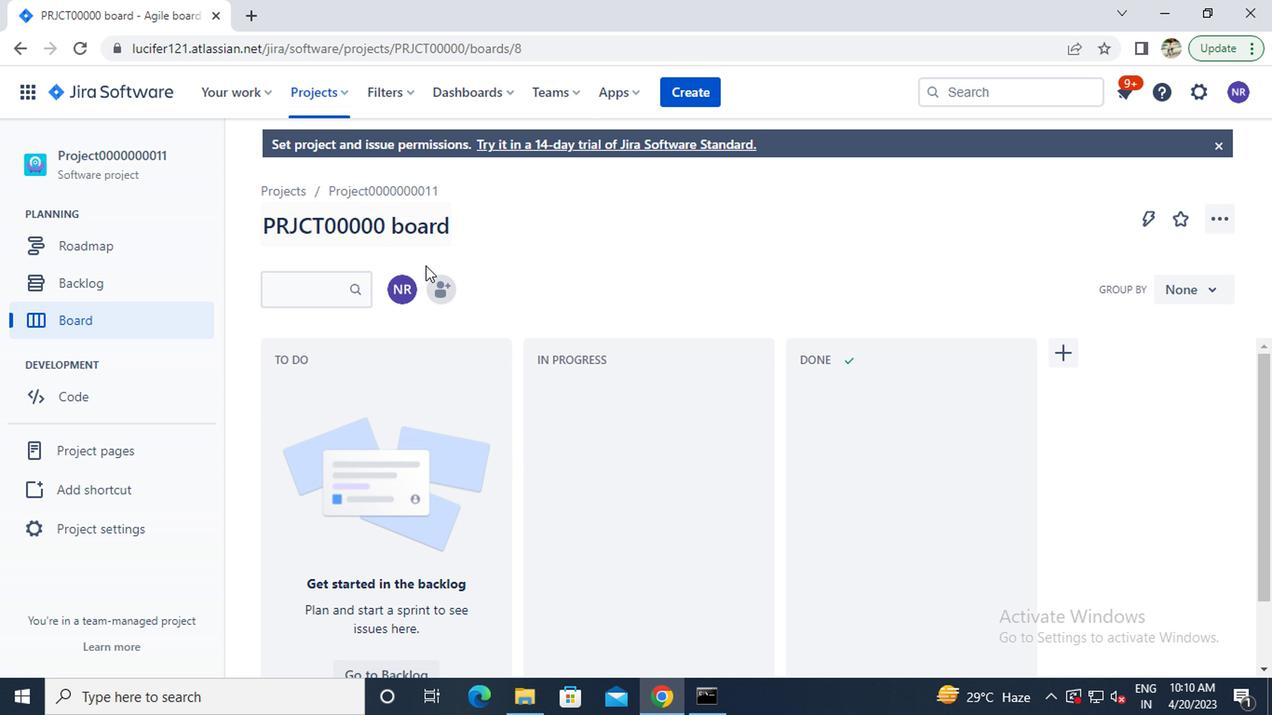 
Action: Mouse pressed left at (438, 290)
Screenshot: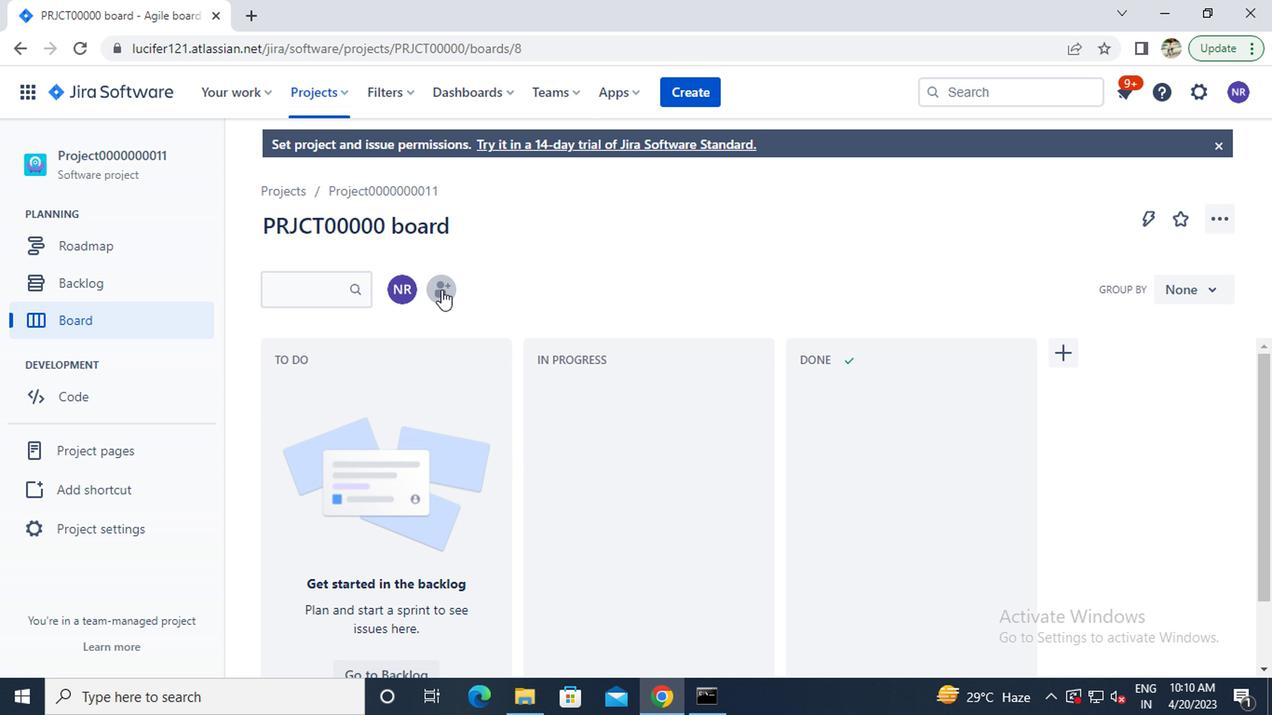 
Action: Mouse moved to (520, 211)
Screenshot: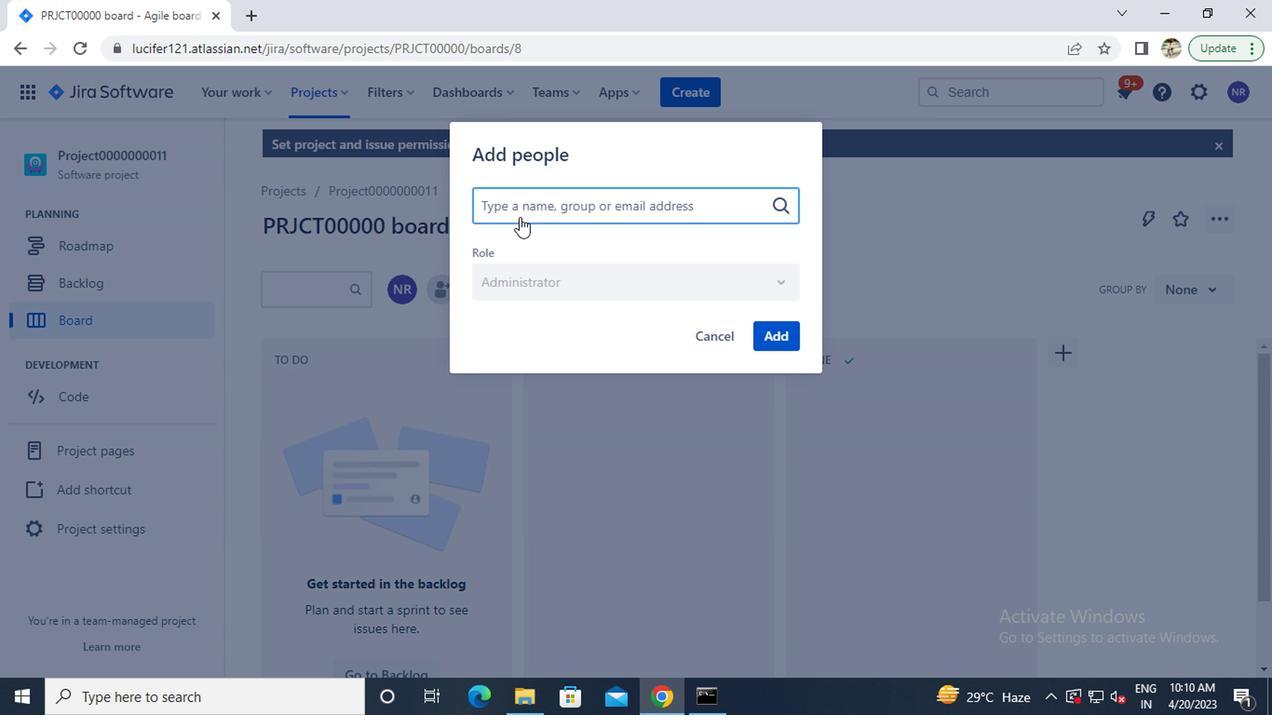 
Action: Mouse pressed left at (520, 211)
Screenshot: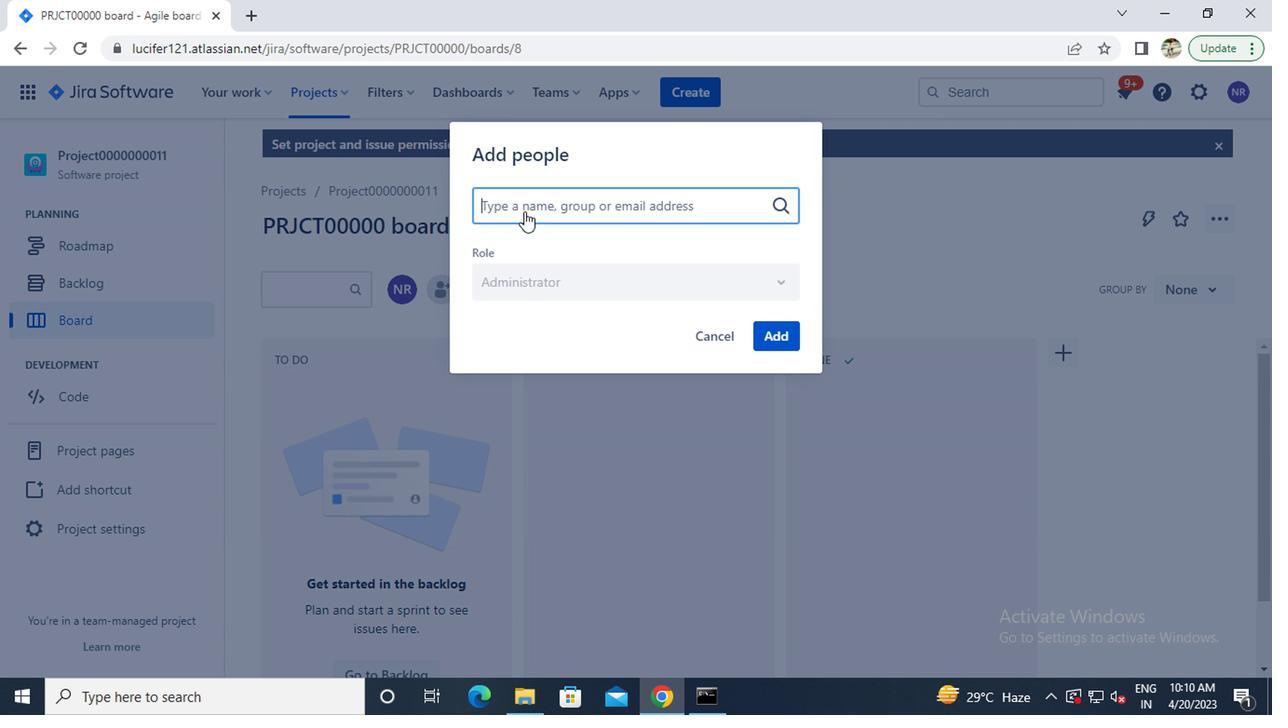 
Action: Key pressed <Key.caps_lock>a<Key.caps_lock>ush98111<Key.shift>@GMAIL.COM
Screenshot: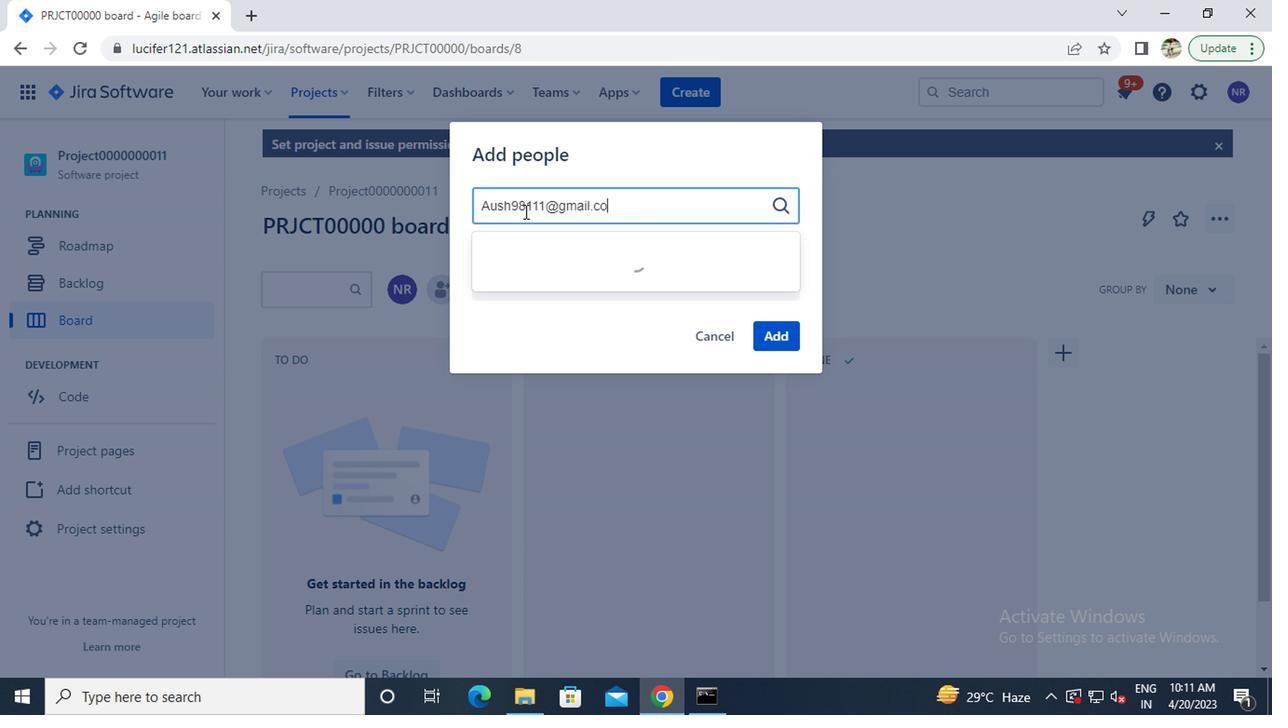 
Action: Mouse moved to (483, 206)
Screenshot: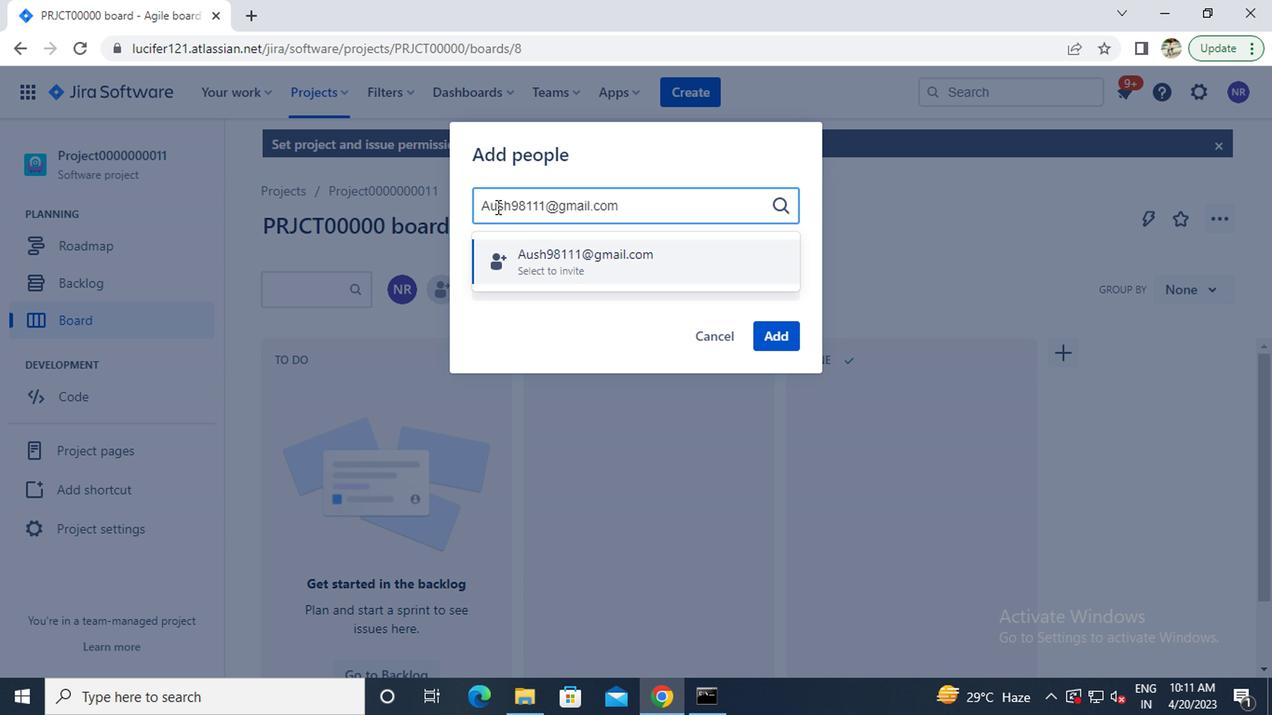 
Action: Mouse pressed left at (483, 206)
Screenshot: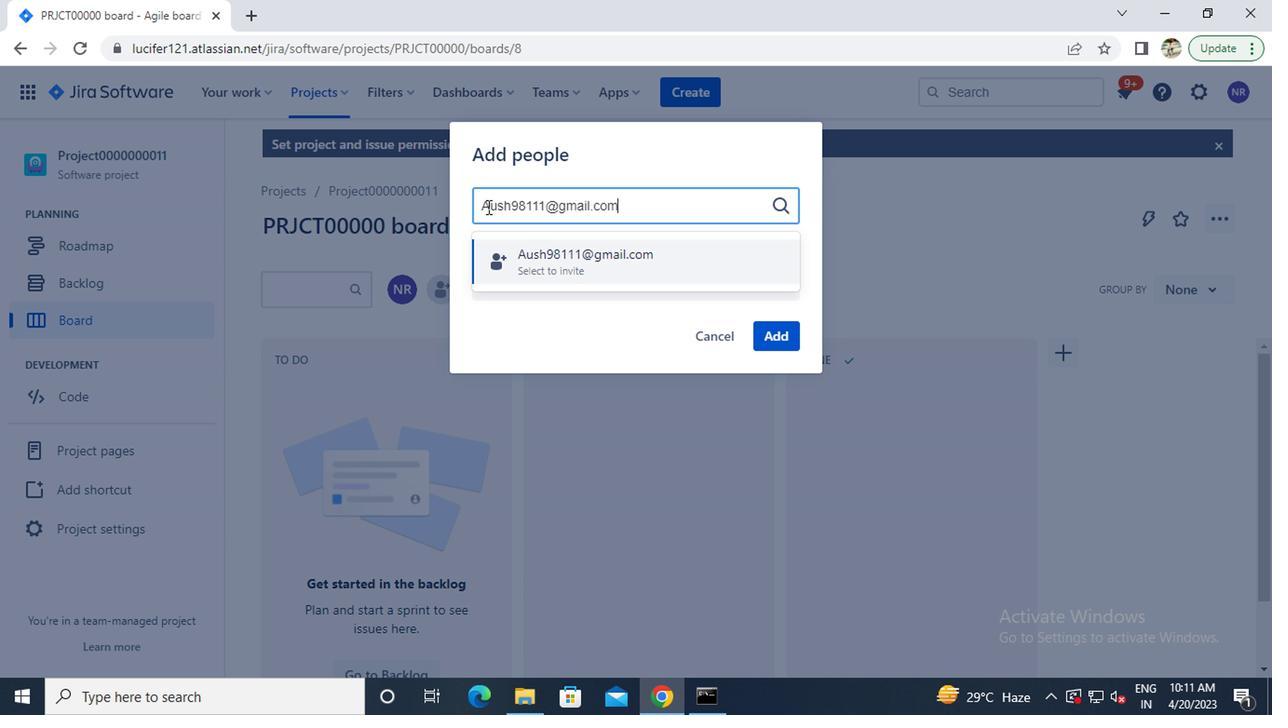 
Action: Key pressed Y
Screenshot: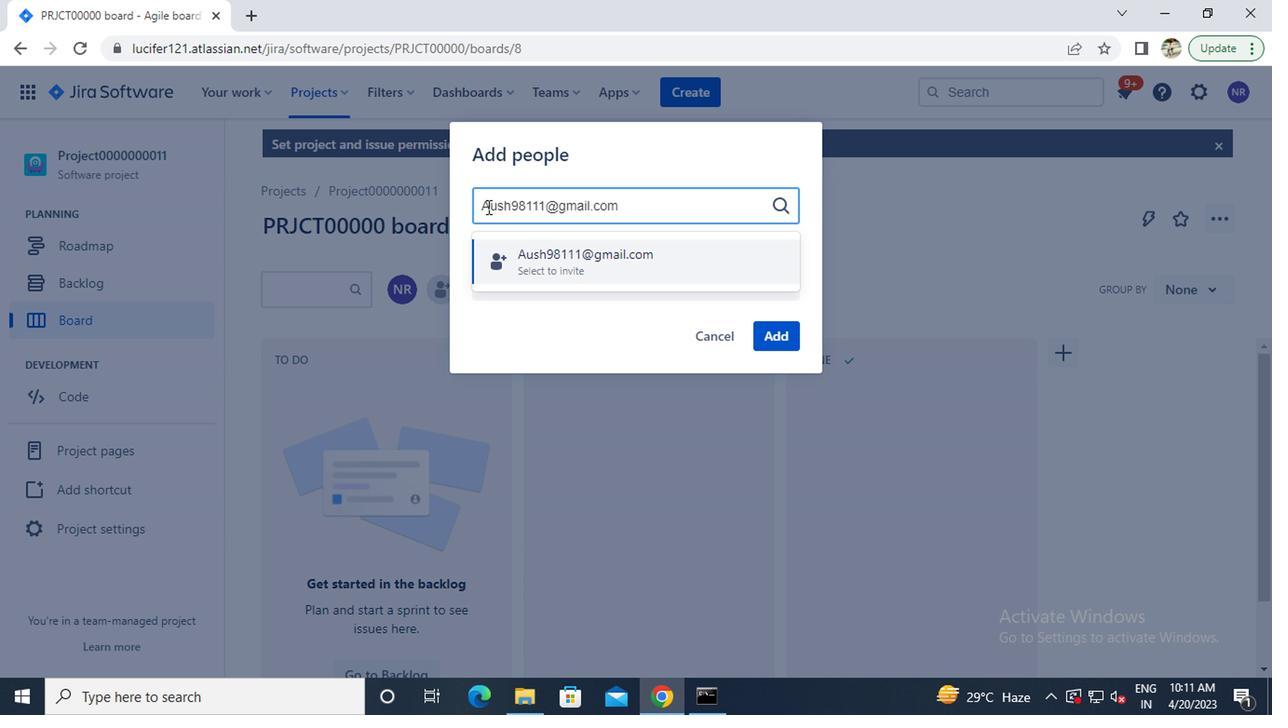 
Action: Mouse moved to (531, 253)
Screenshot: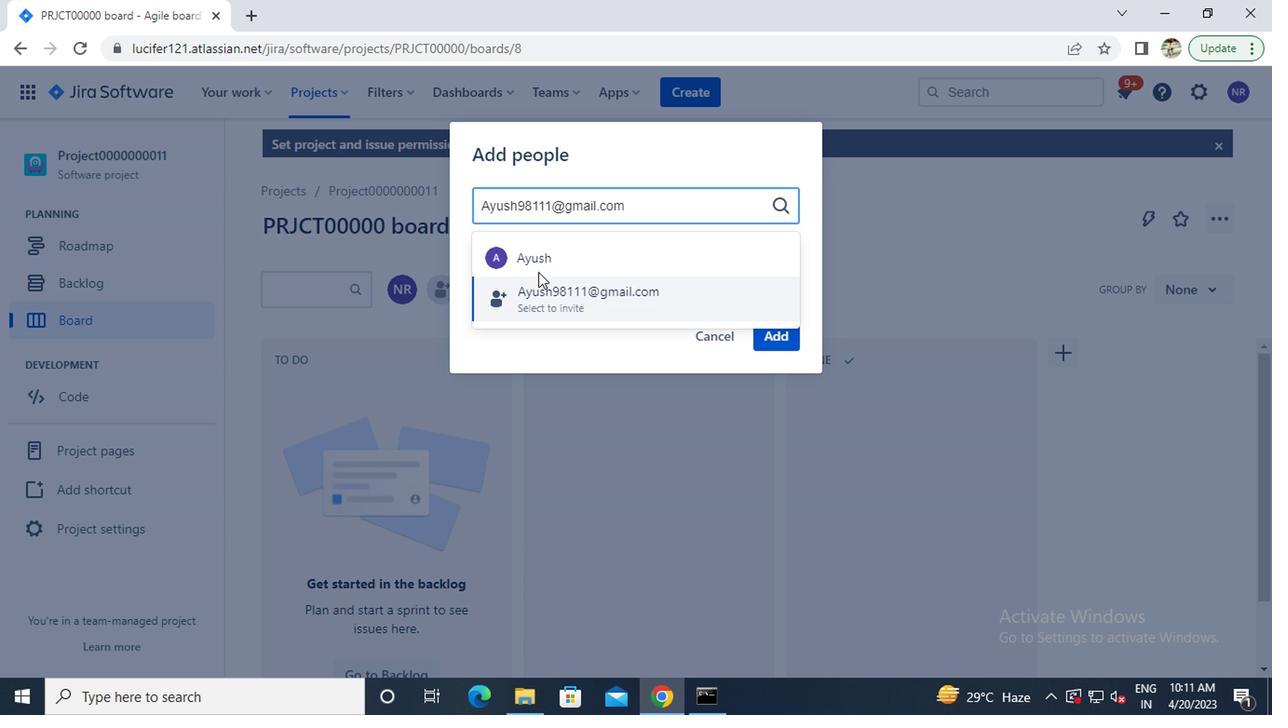 
Action: Mouse pressed left at (531, 253)
Screenshot: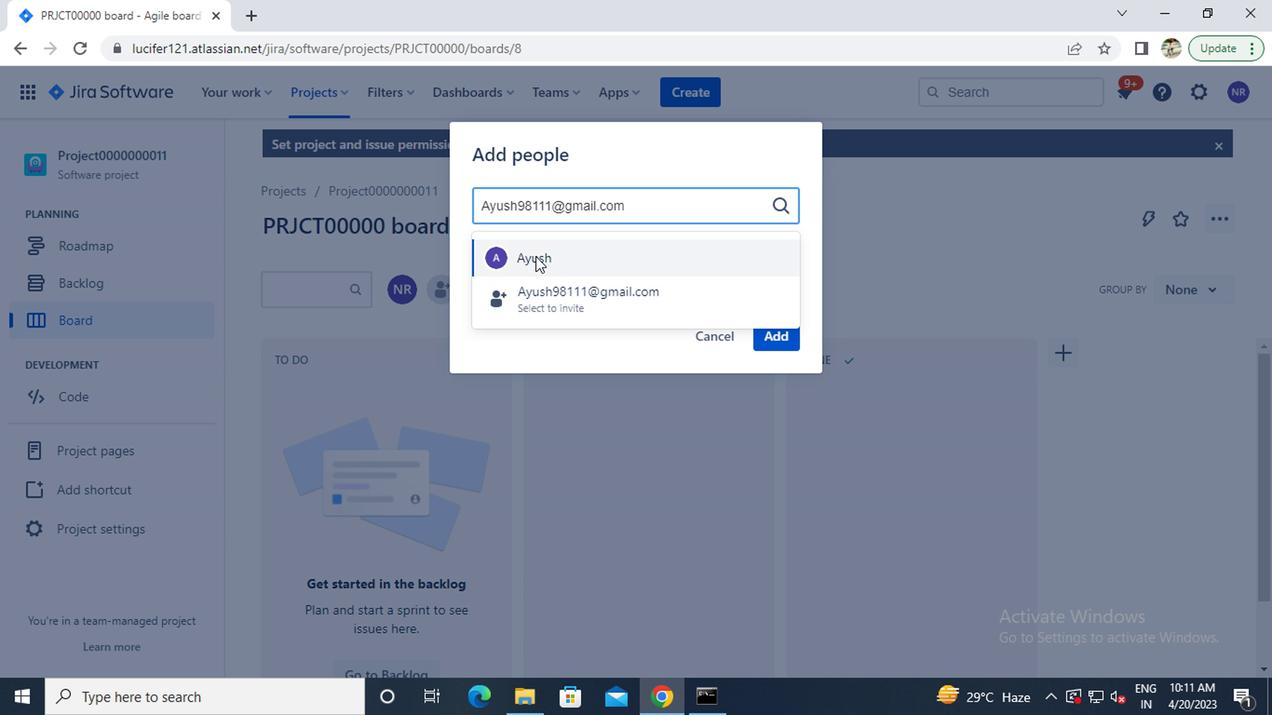 
Action: Mouse moved to (756, 331)
Screenshot: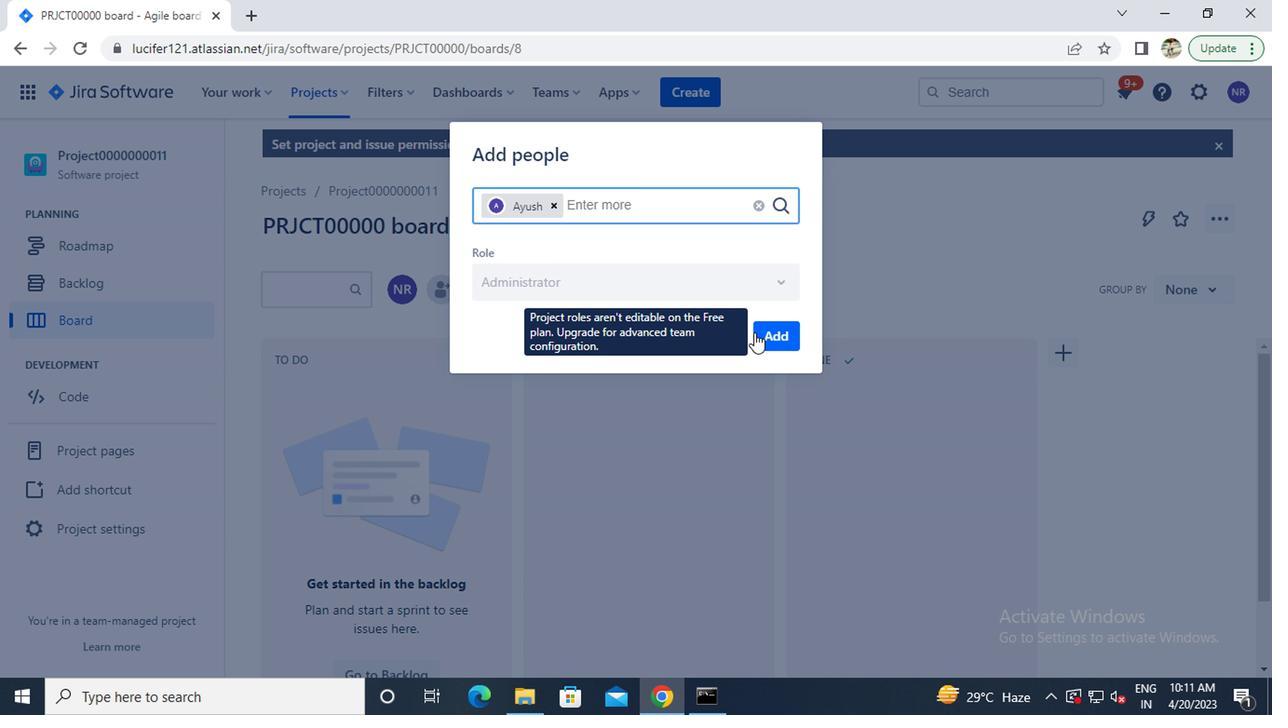 
Action: Mouse pressed left at (756, 331)
Screenshot: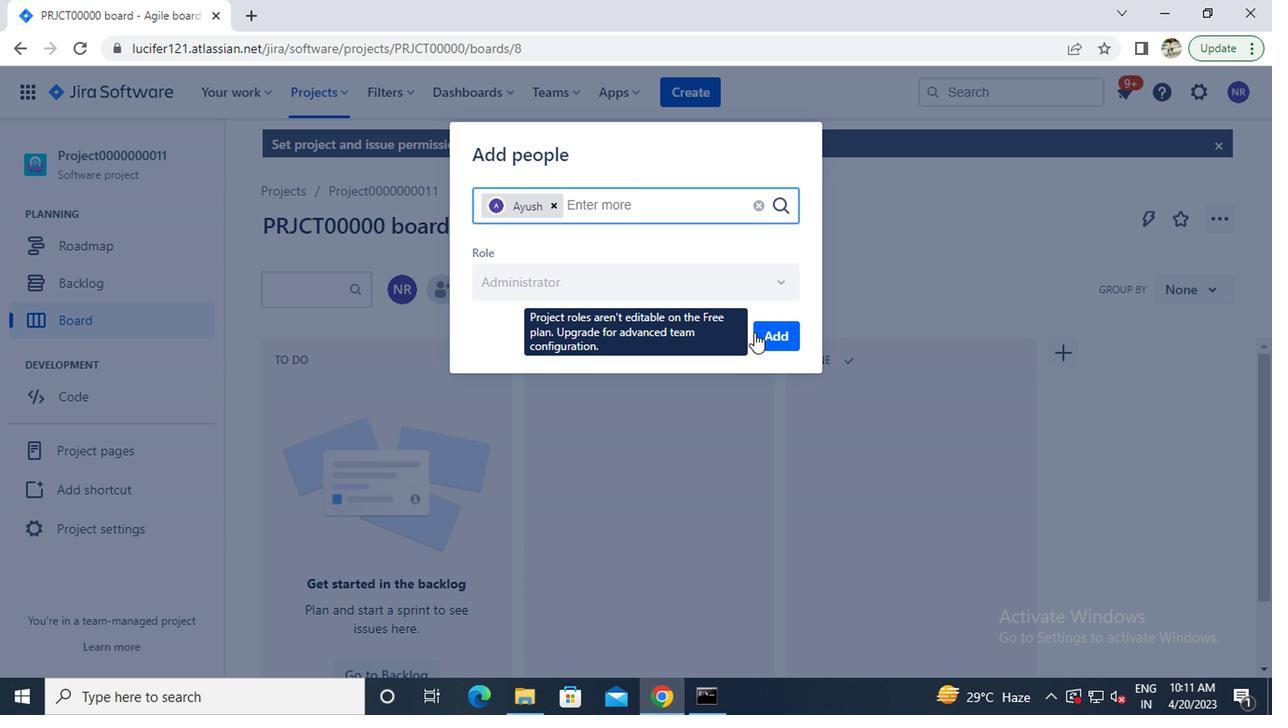 
Action: Mouse moved to (436, 298)
Screenshot: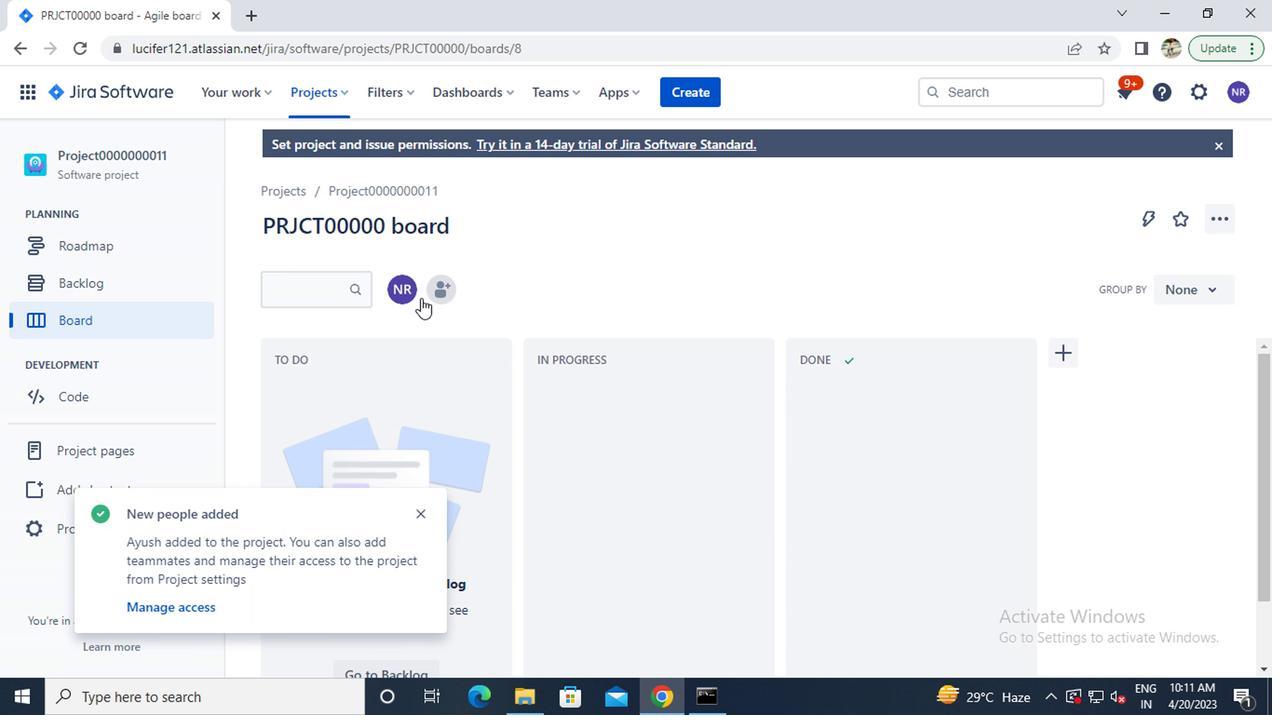 
Action: Mouse pressed left at (436, 298)
Screenshot: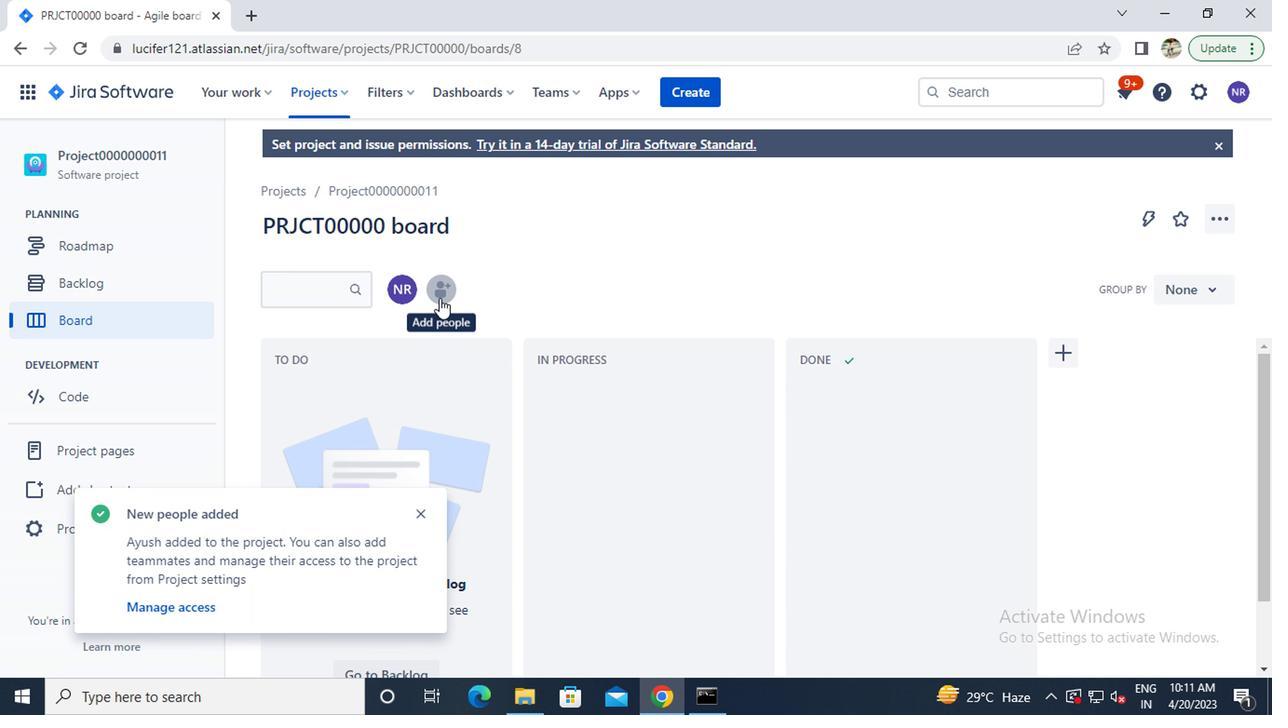 
Action: Mouse moved to (509, 208)
Screenshot: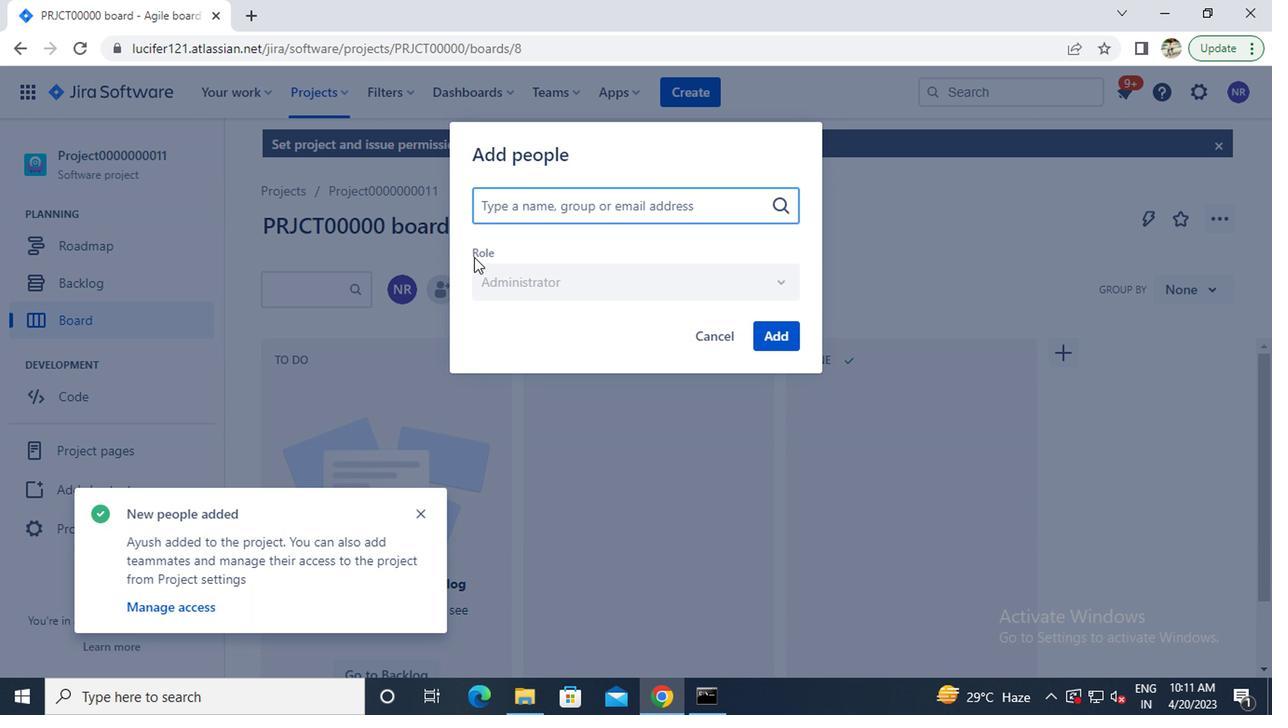 
Action: Mouse pressed left at (509, 208)
Screenshot: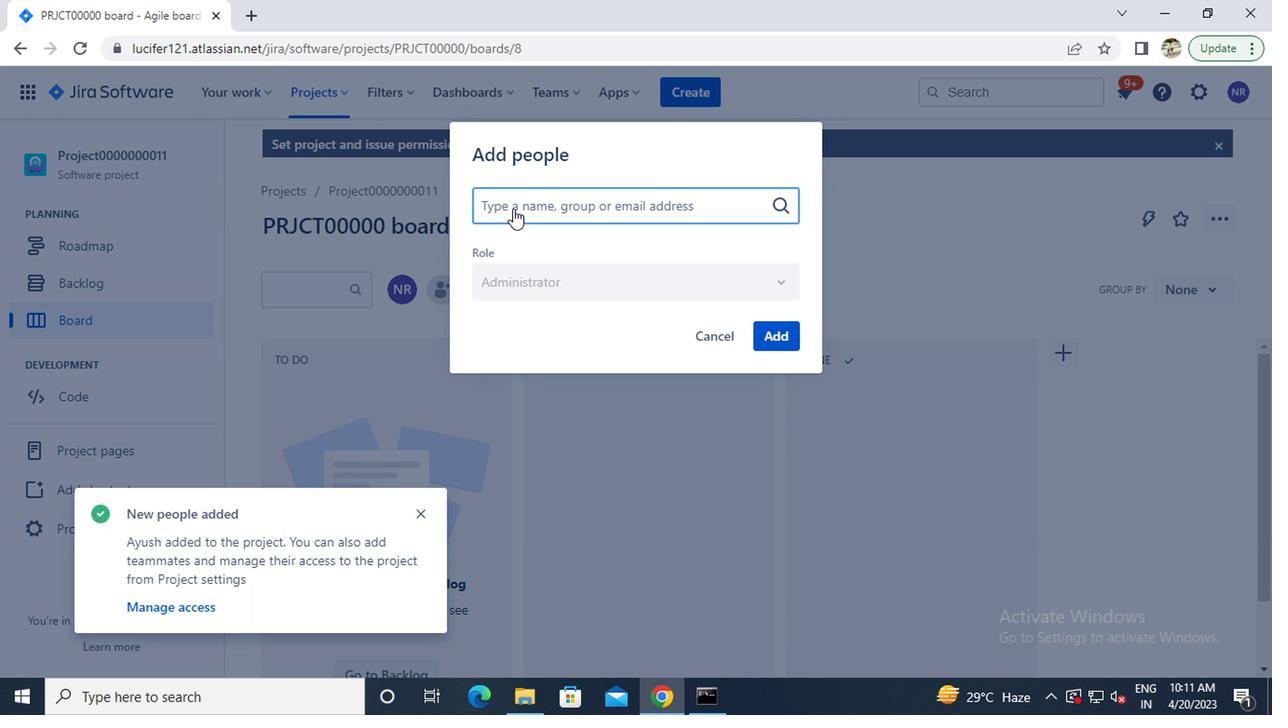 
Action: Key pressed <Key.caps_lock>M<Key.caps_lock>AIL
Screenshot: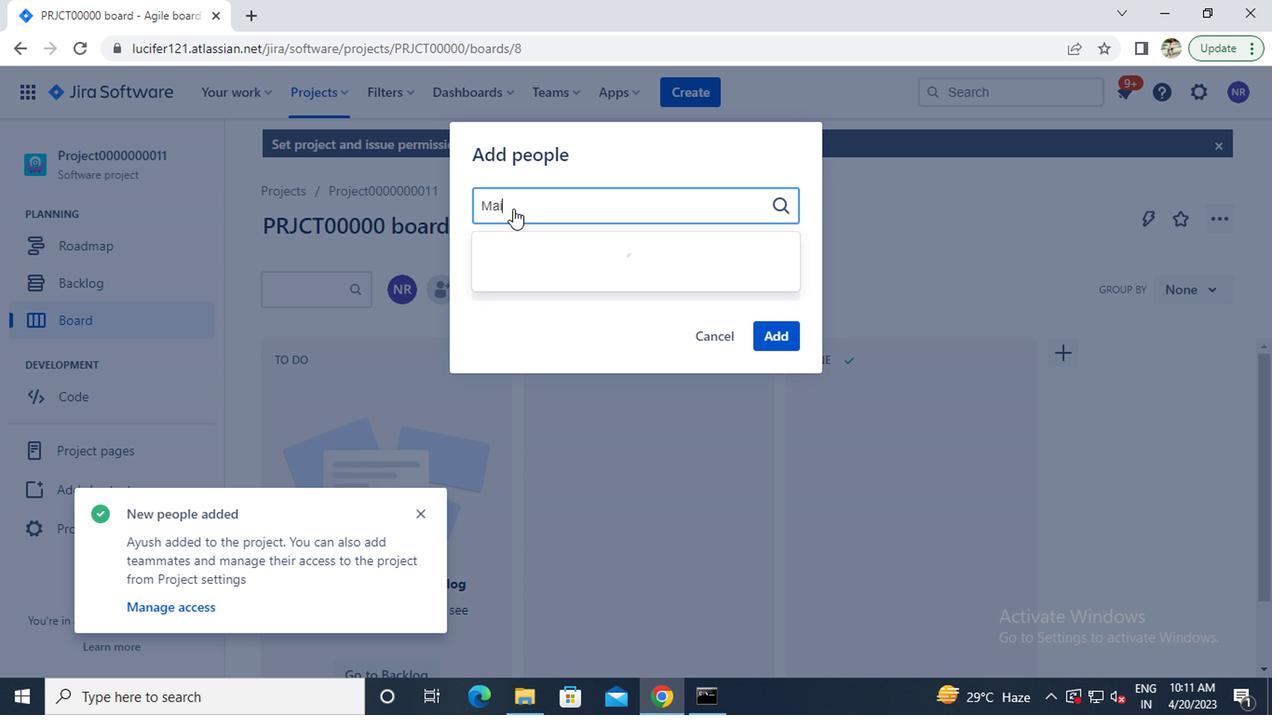
Action: Mouse moved to (532, 288)
Screenshot: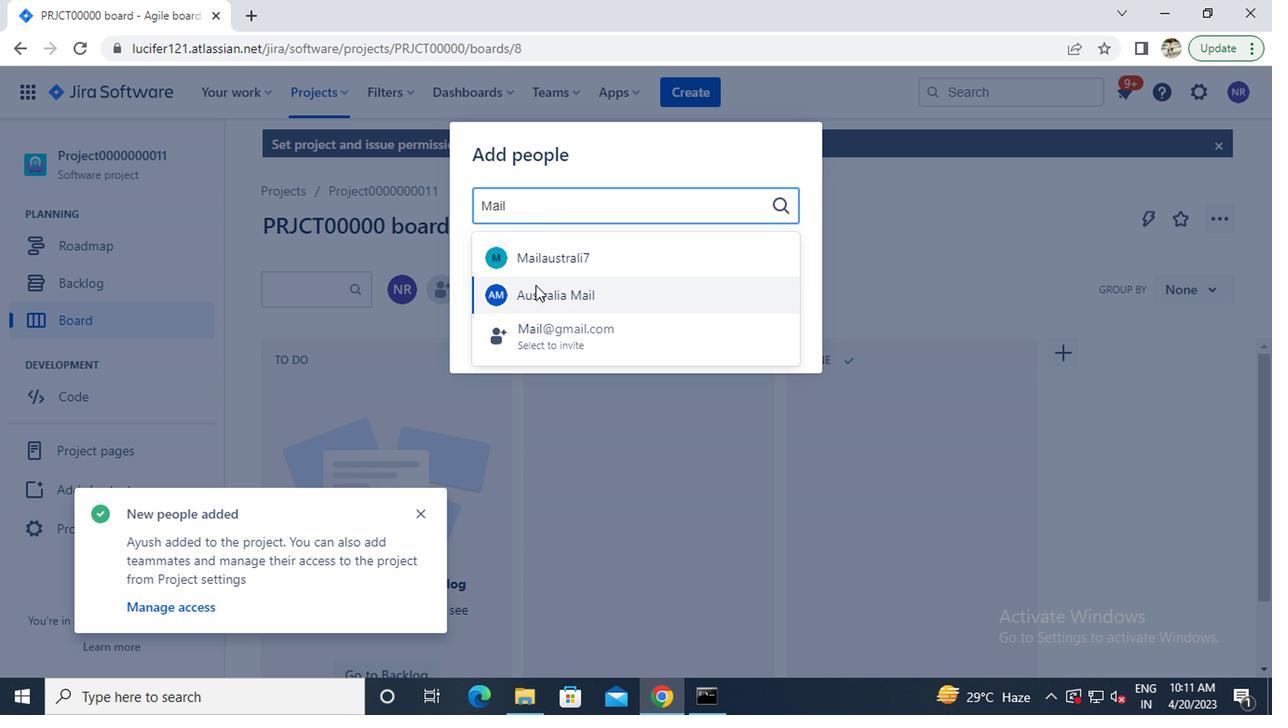 
Action: Mouse pressed left at (532, 288)
Screenshot: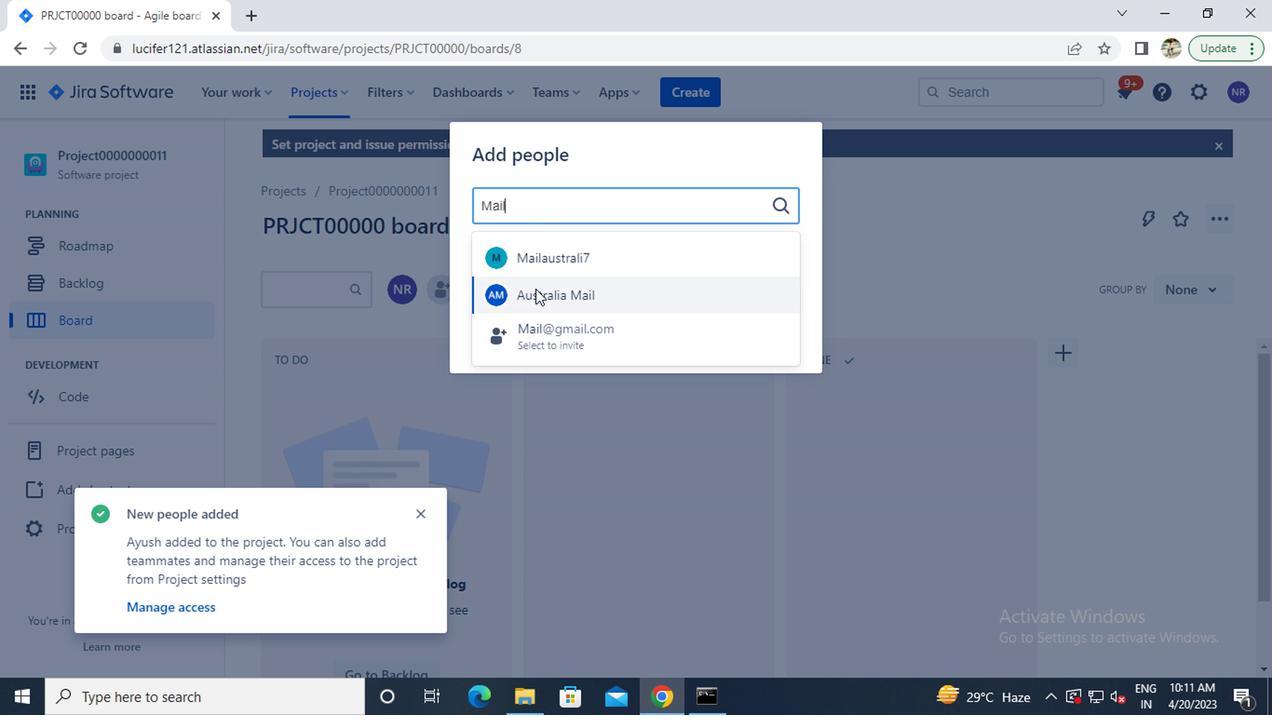 
Action: Mouse moved to (790, 340)
Screenshot: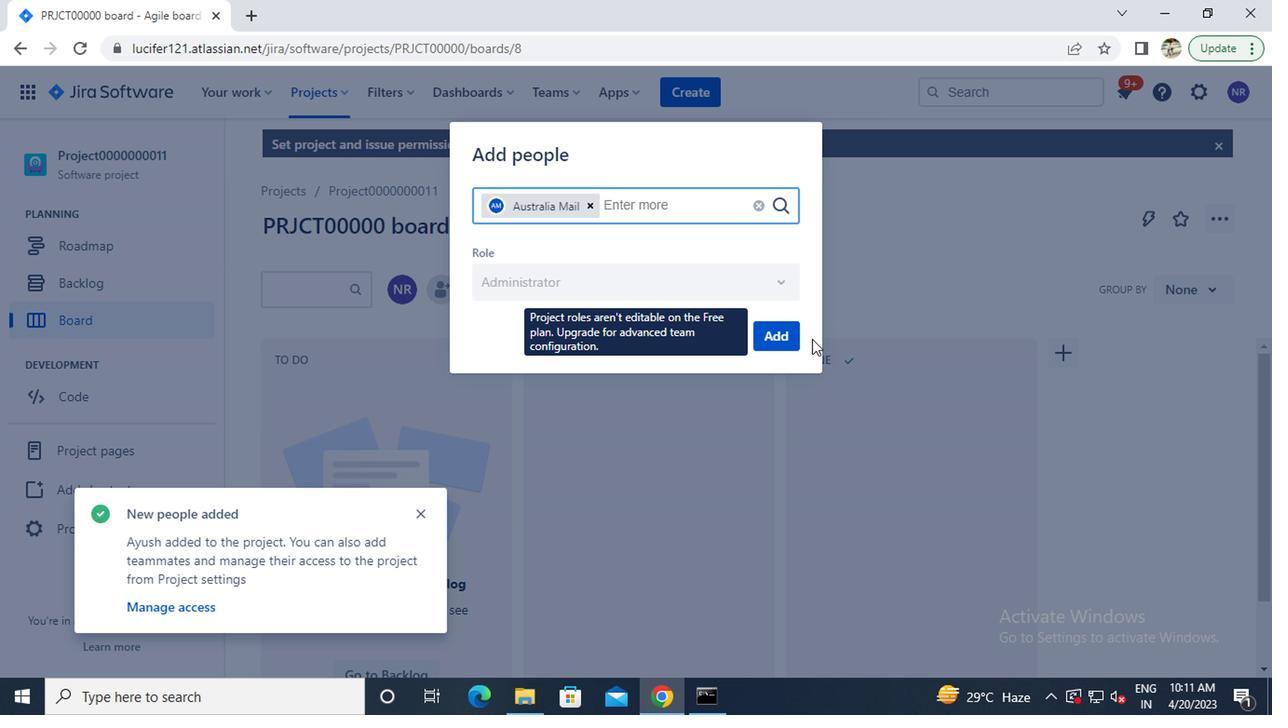 
Action: Mouse pressed left at (790, 340)
Screenshot: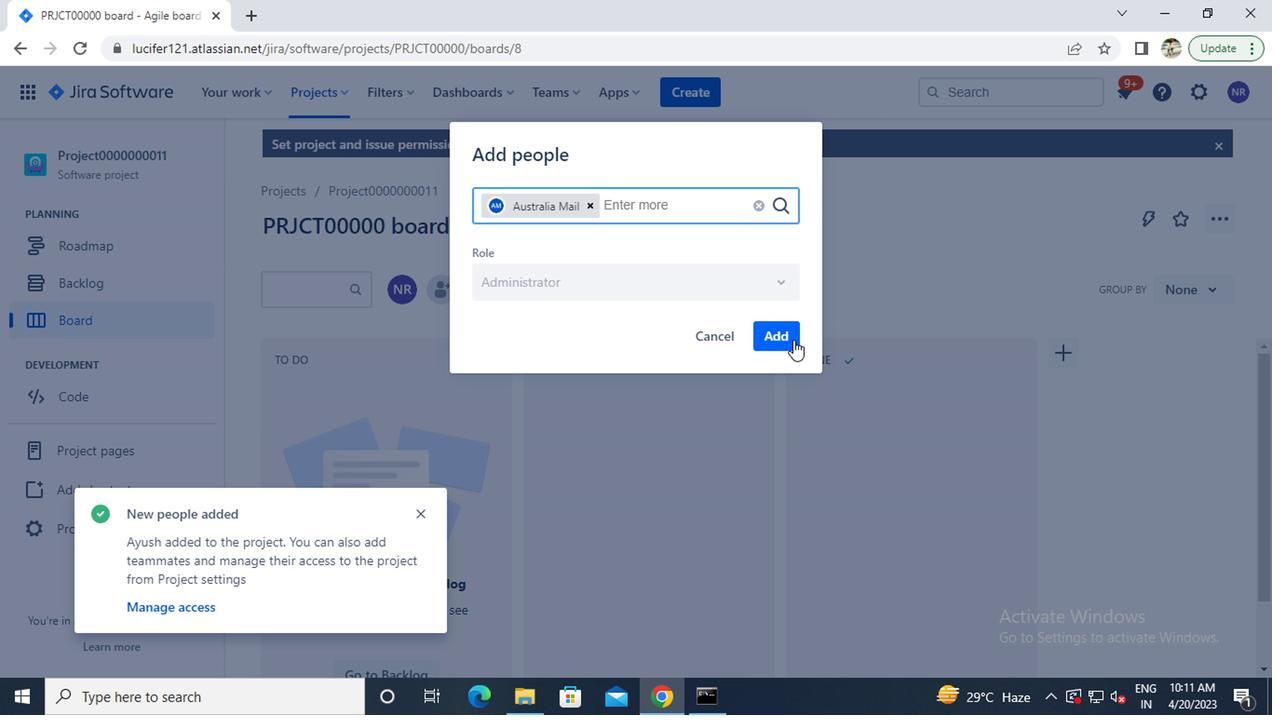 
Action: Mouse moved to (316, 88)
Screenshot: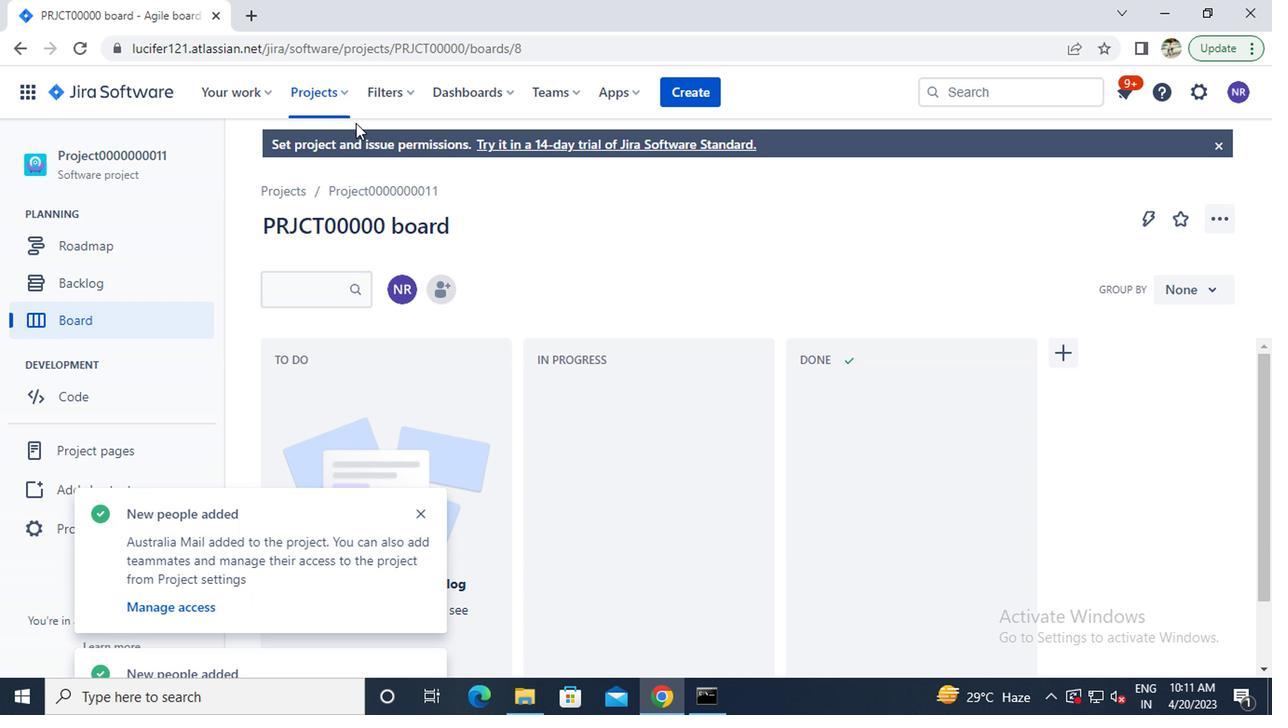 
Action: Mouse pressed left at (316, 88)
Screenshot: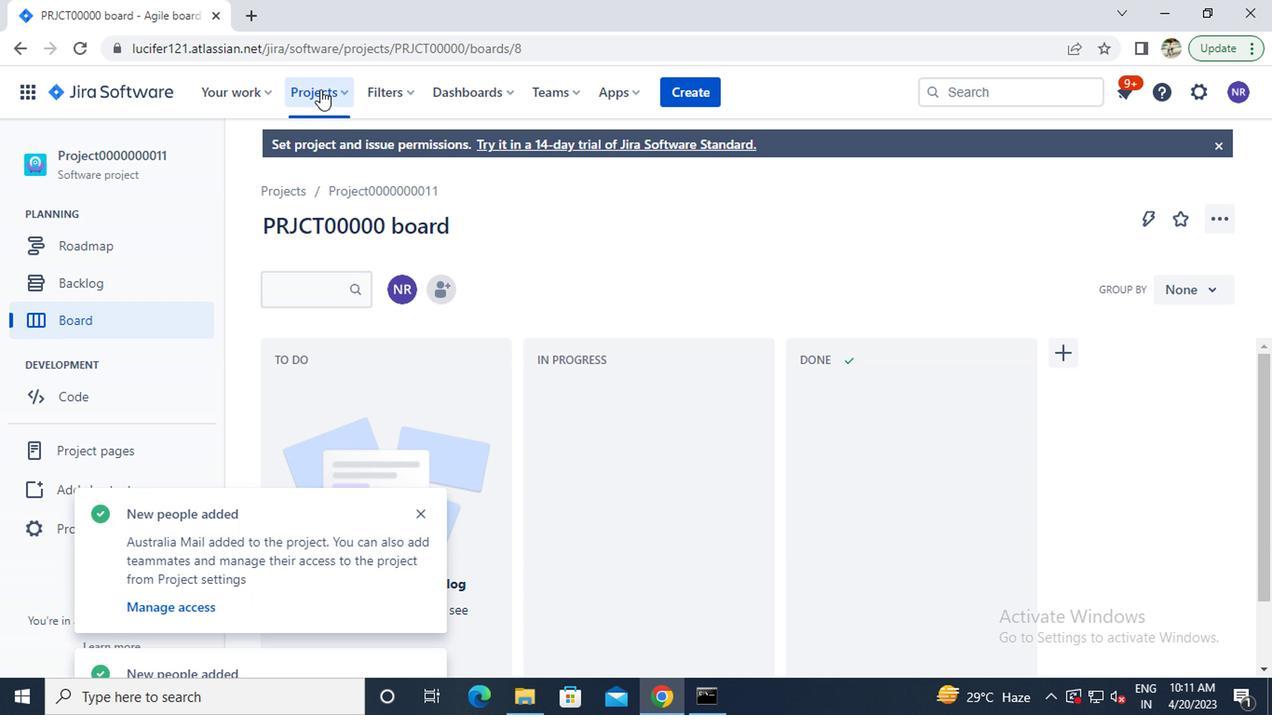 
Action: Mouse moved to (368, 217)
Screenshot: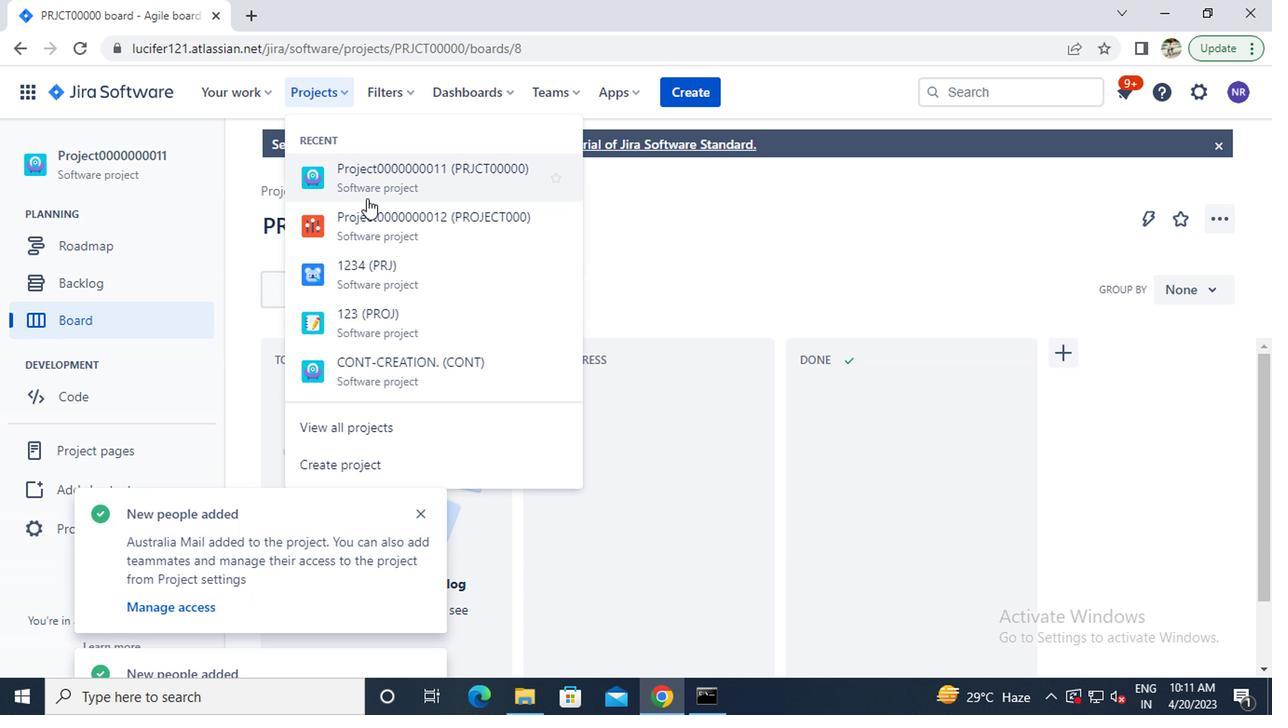 
Action: Mouse pressed left at (368, 217)
Screenshot: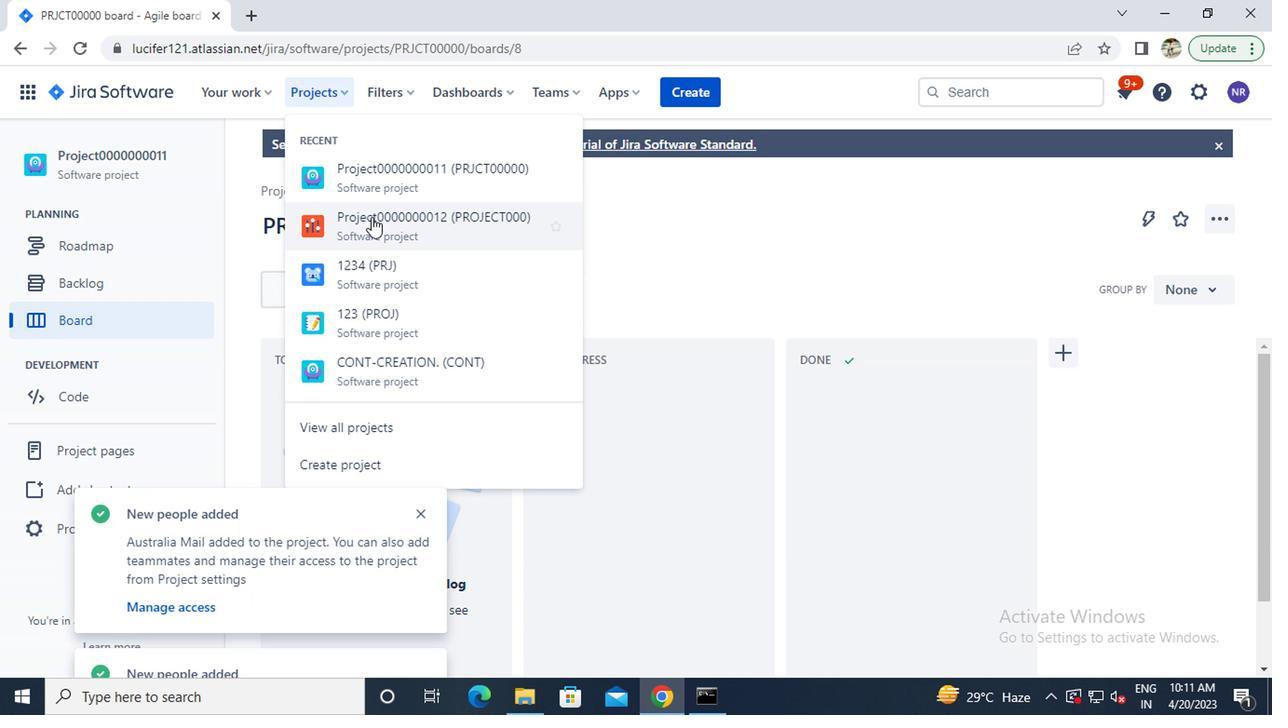 
Action: Mouse moved to (436, 277)
Screenshot: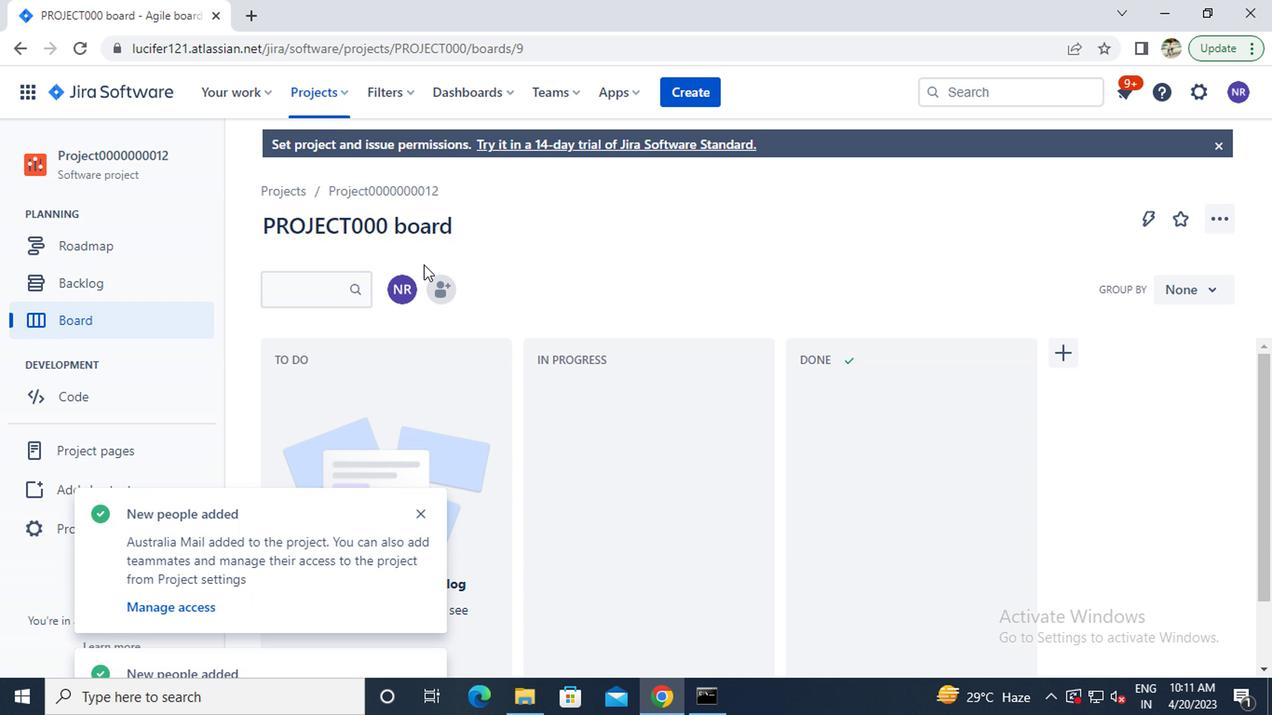
Action: Mouse pressed left at (436, 277)
Screenshot: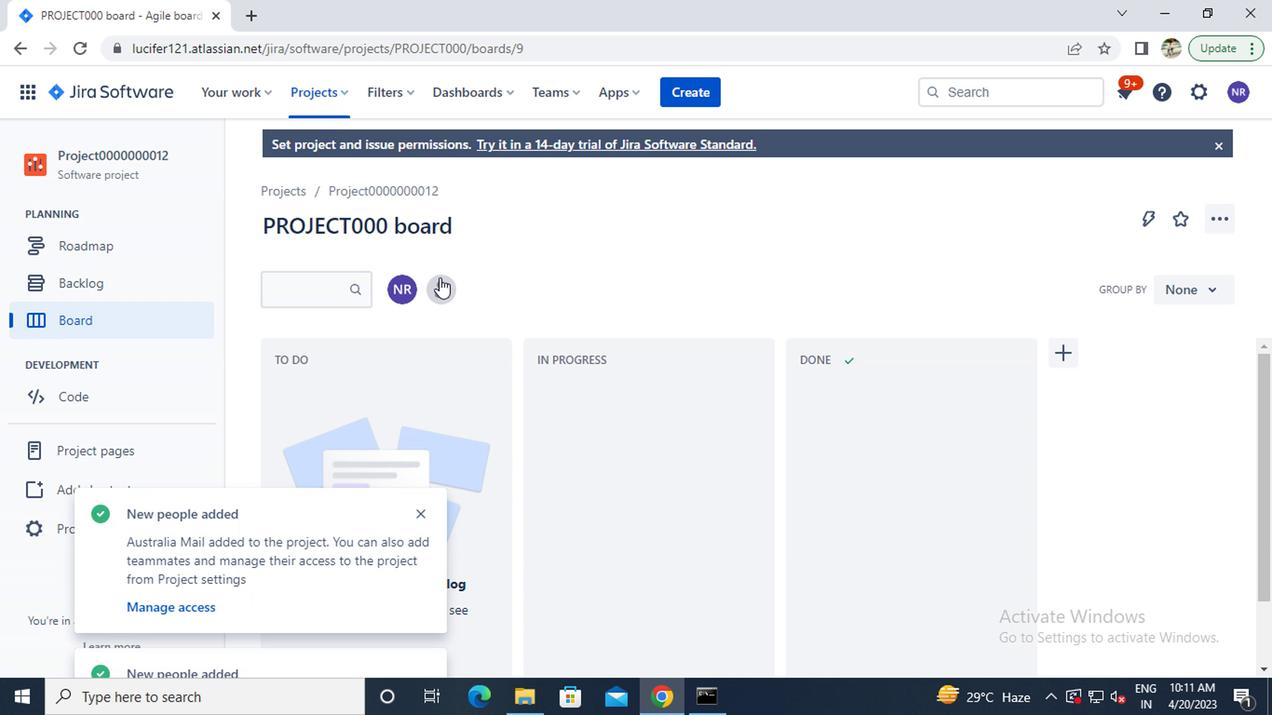 
Action: Key pressed <Key.caps_lock>V<Key.caps_lock>INNY
Screenshot: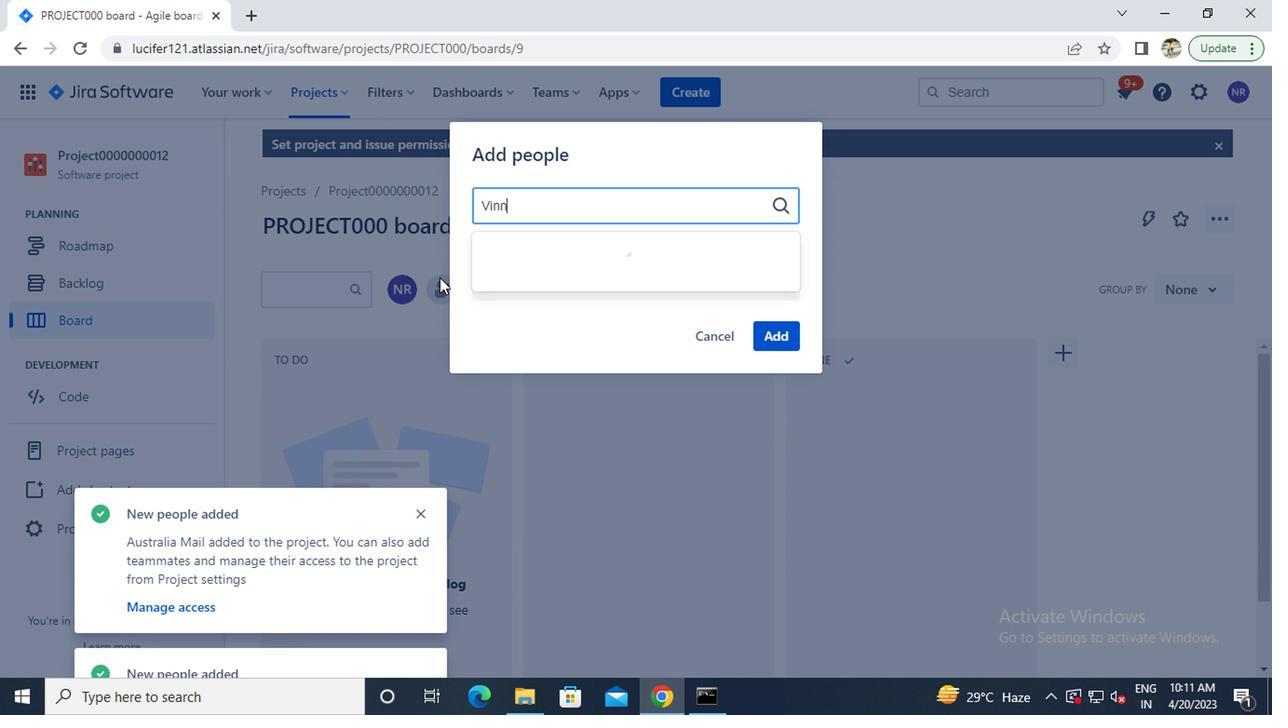 
Action: Mouse moved to (538, 258)
Screenshot: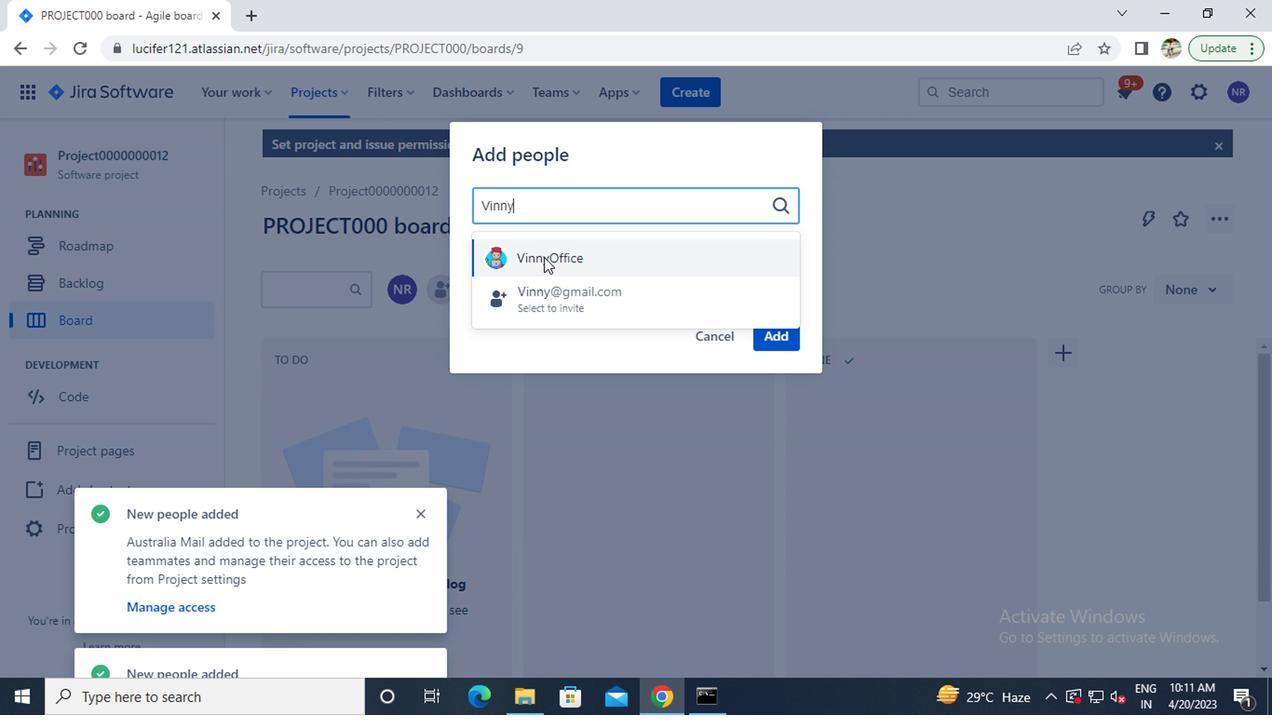 
Action: Mouse pressed left at (538, 258)
Screenshot: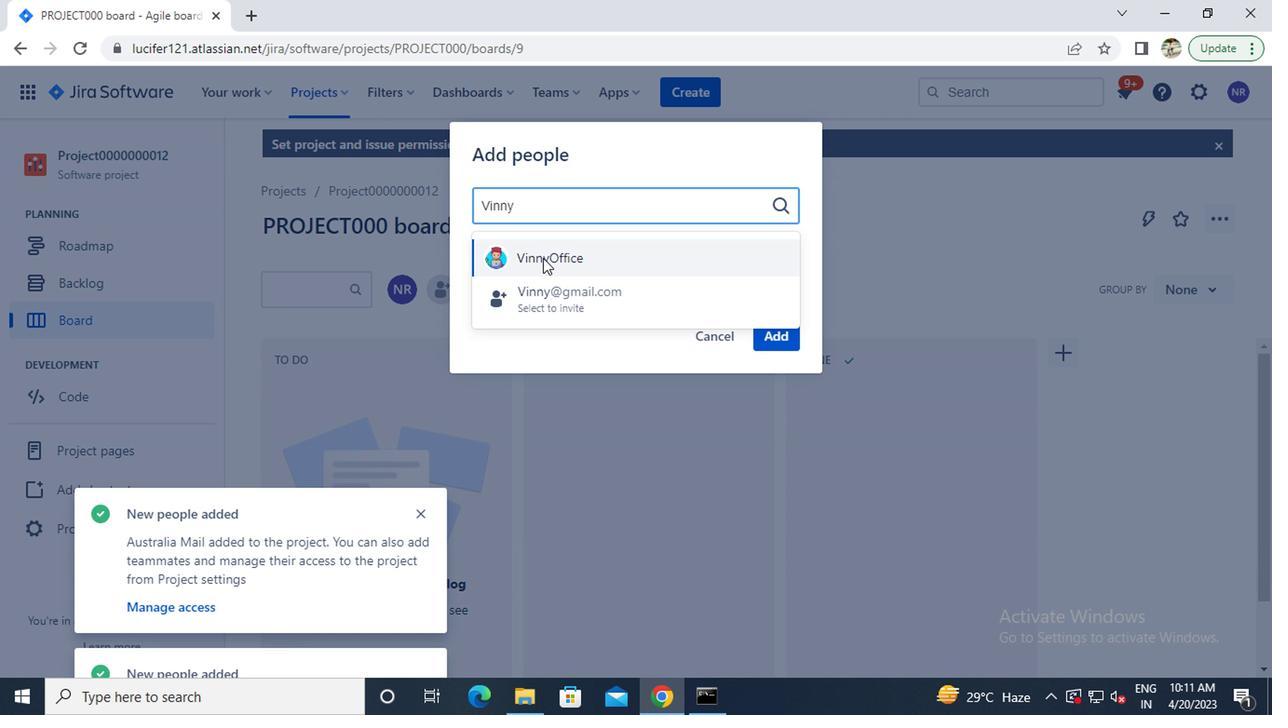 
Action: Mouse moved to (763, 333)
Screenshot: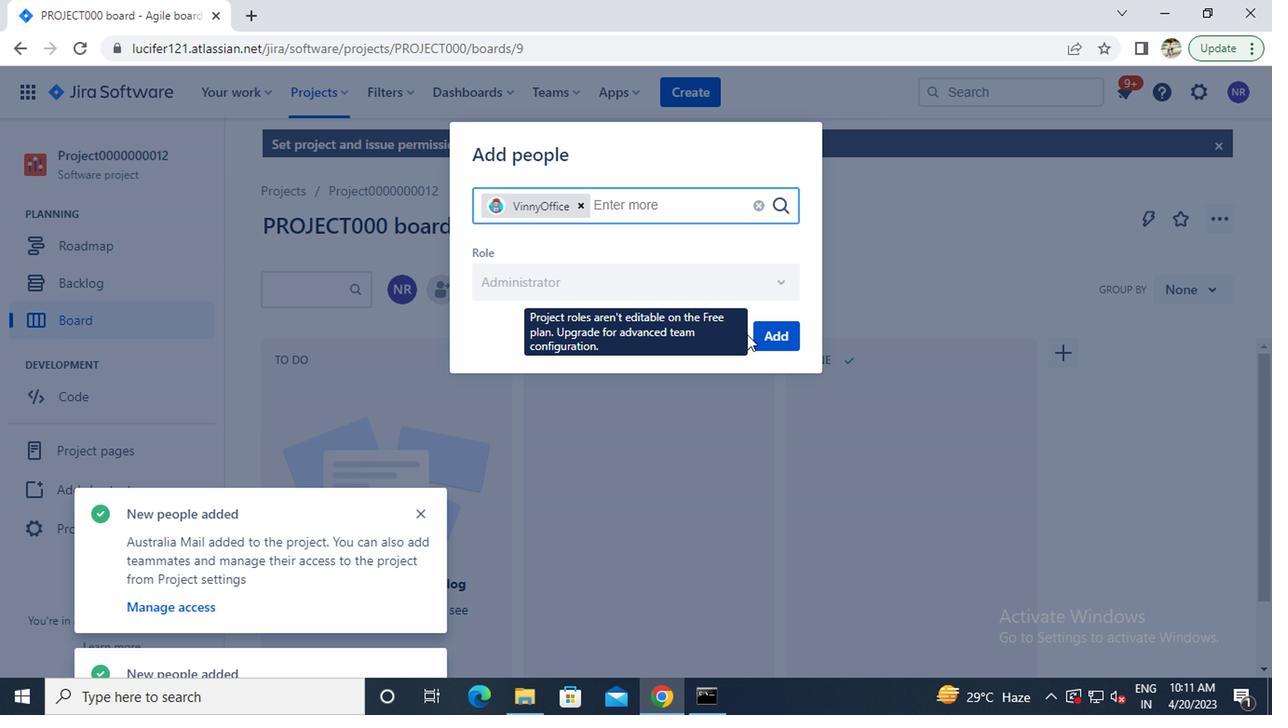 
Action: Mouse pressed left at (763, 333)
Screenshot: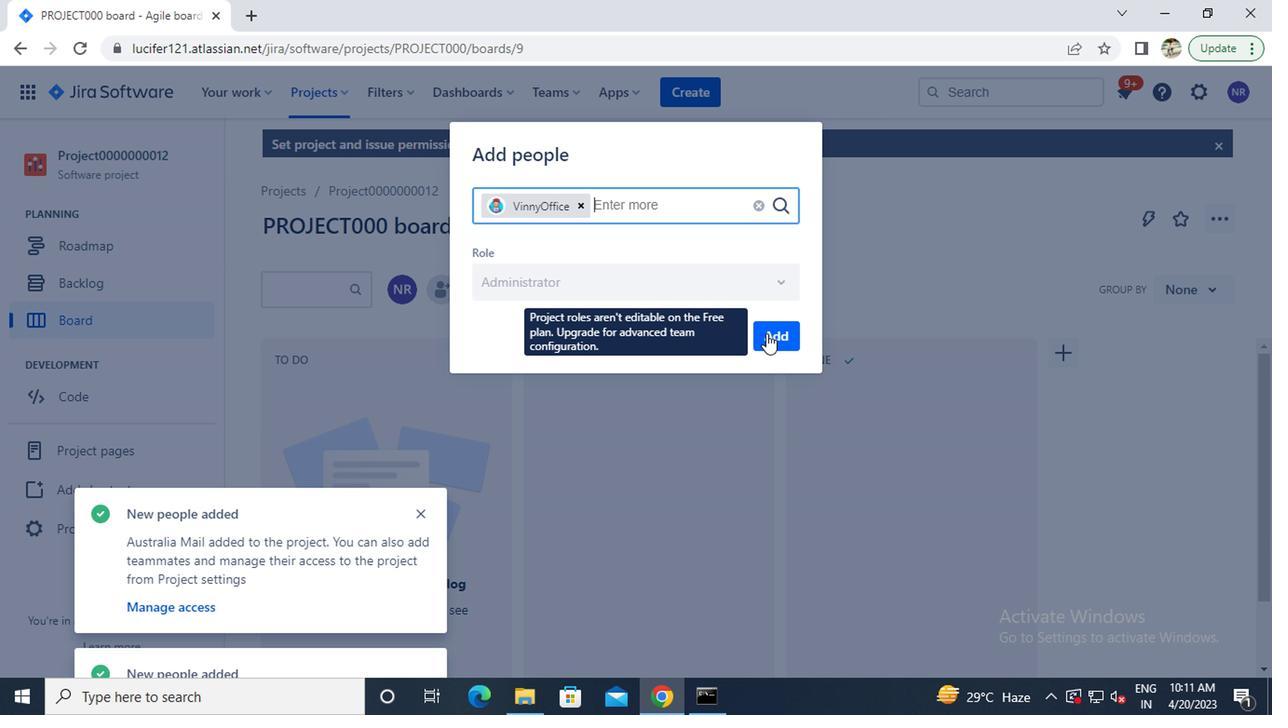 
